 Task: Create a due date automation trigger when advanced on, 2 hours after a card is due add fields with custom field "Resume" set to a date less than 1 days ago.
Action: Mouse moved to (1196, 89)
Screenshot: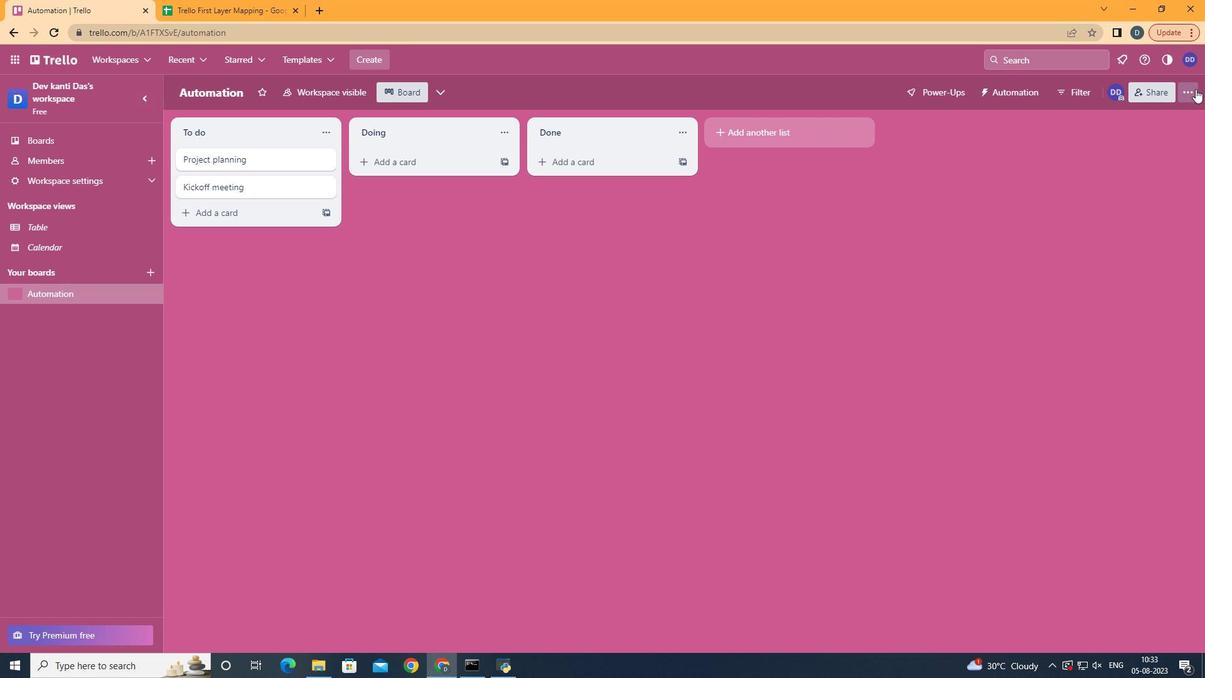 
Action: Mouse pressed left at (1196, 89)
Screenshot: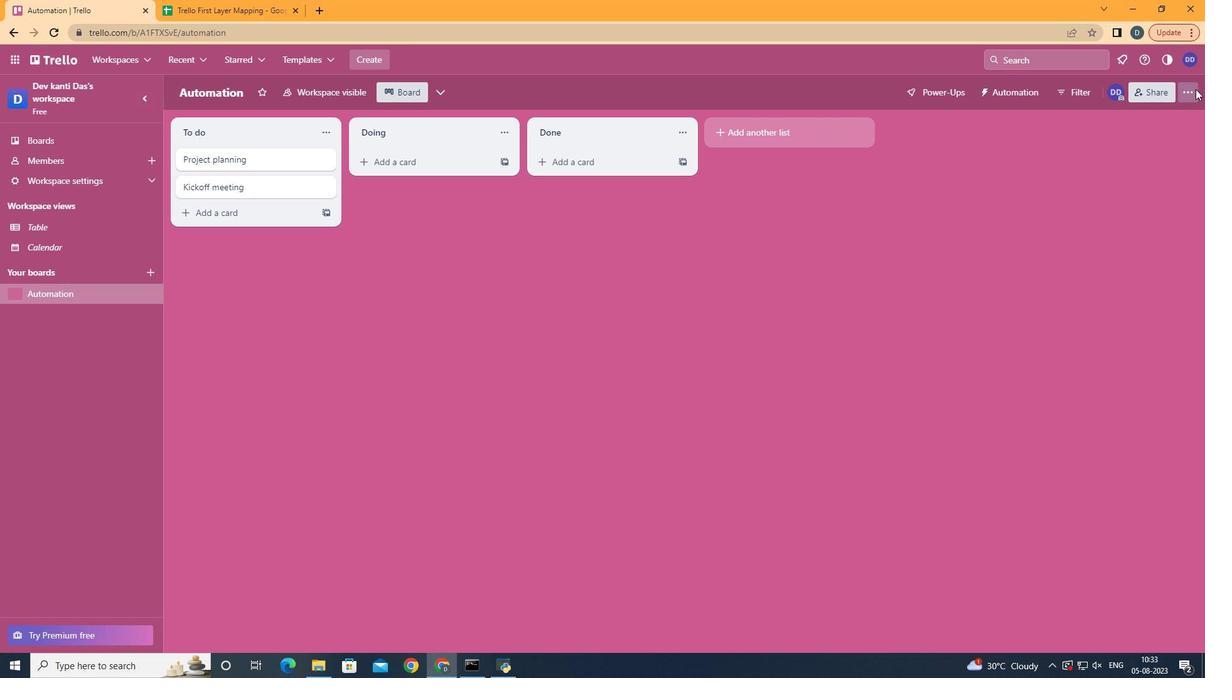 
Action: Mouse moved to (1091, 261)
Screenshot: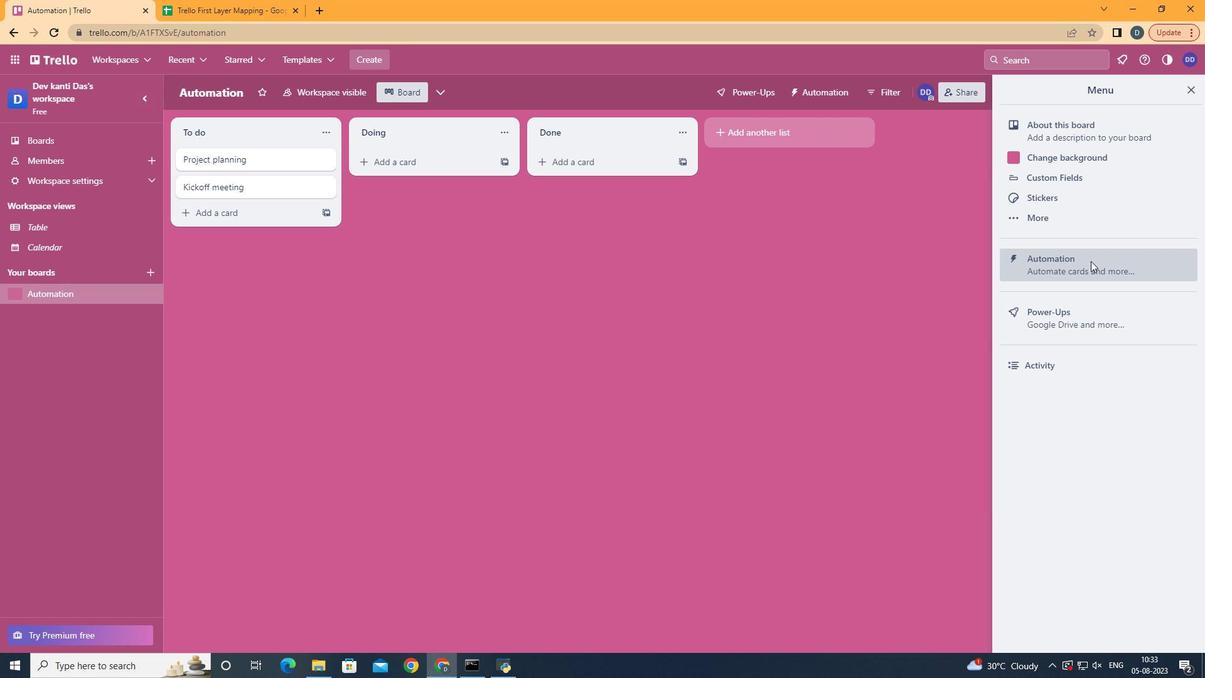 
Action: Mouse pressed left at (1091, 261)
Screenshot: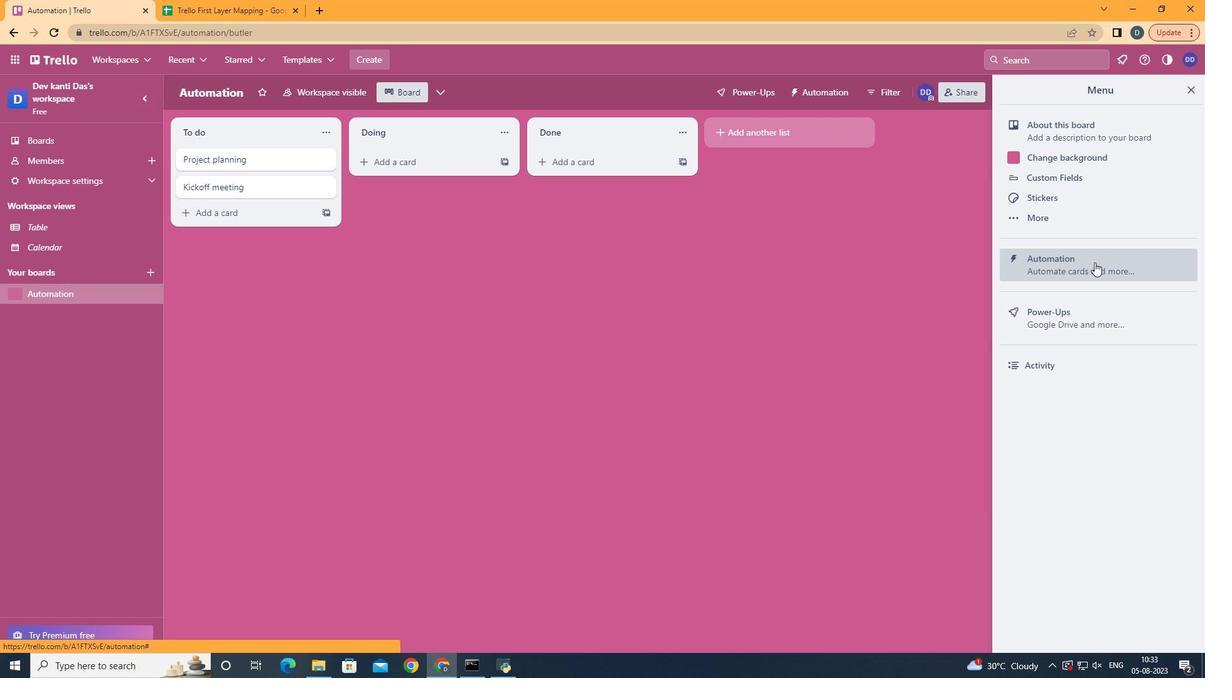 
Action: Mouse moved to (257, 248)
Screenshot: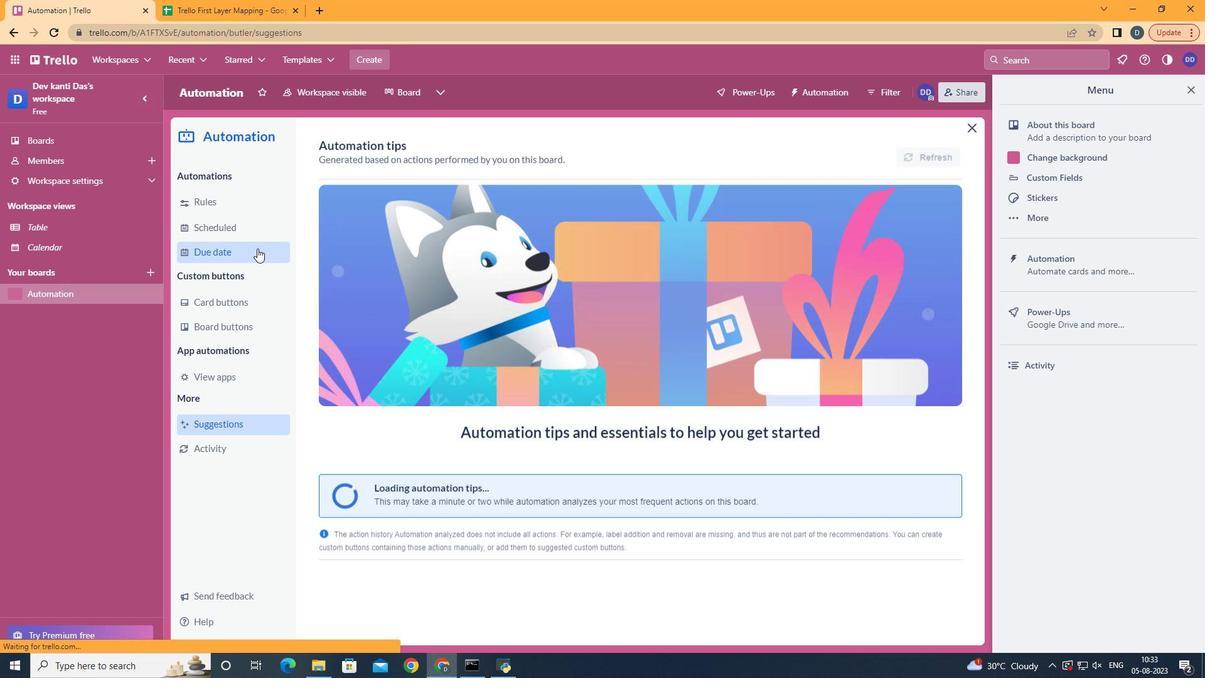 
Action: Mouse pressed left at (257, 248)
Screenshot: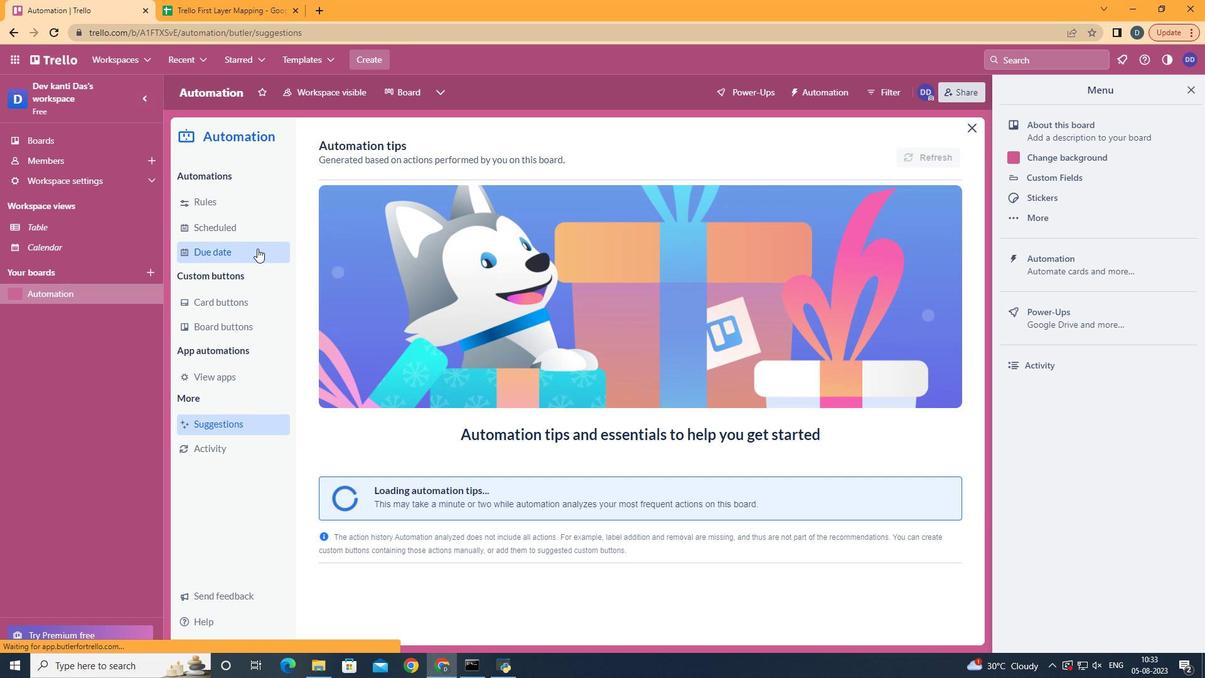 
Action: Mouse moved to (861, 158)
Screenshot: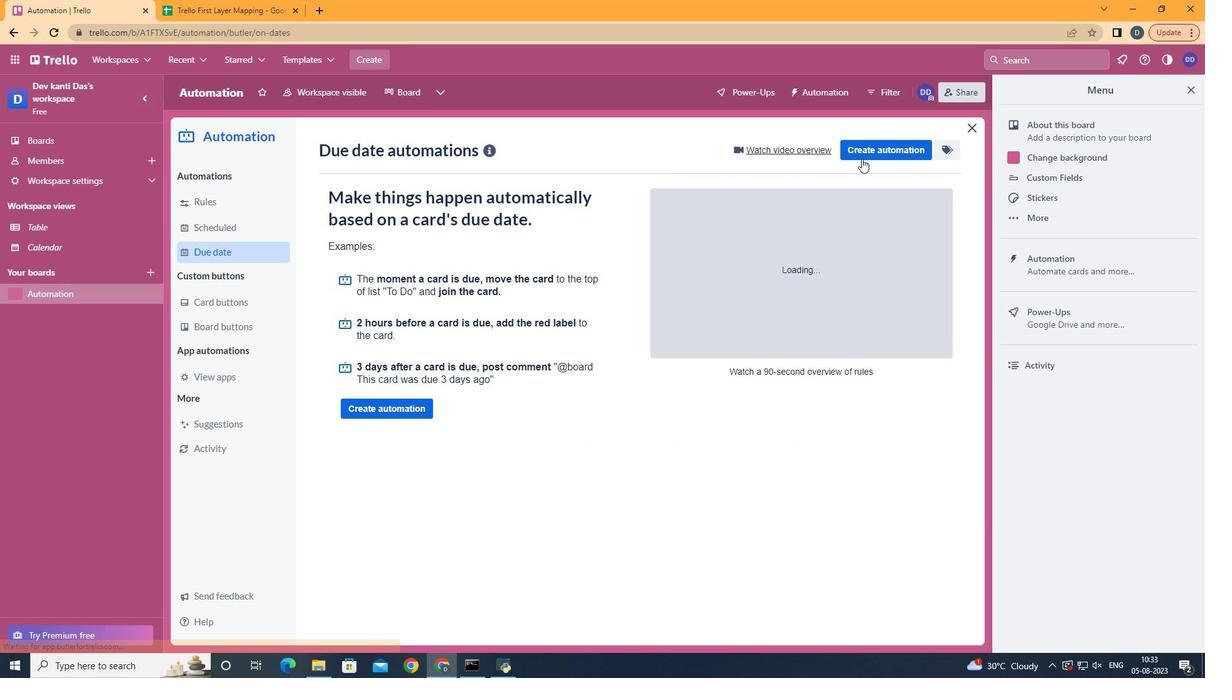 
Action: Mouse pressed left at (861, 158)
Screenshot: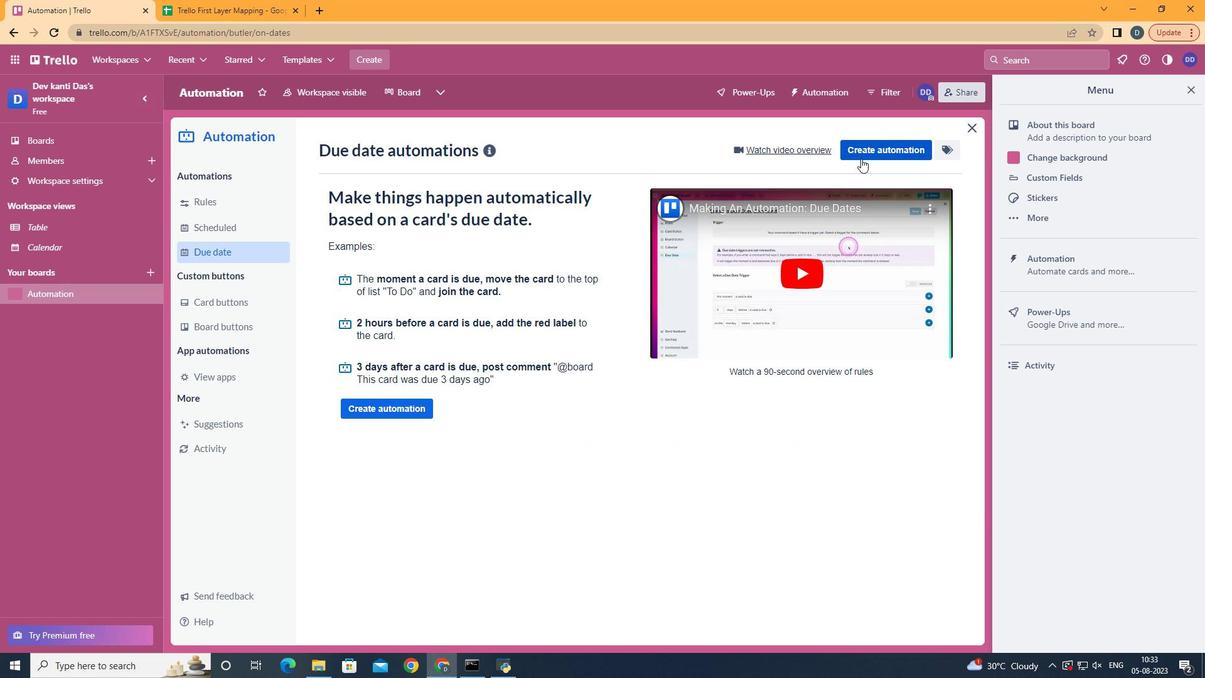 
Action: Mouse moved to (583, 281)
Screenshot: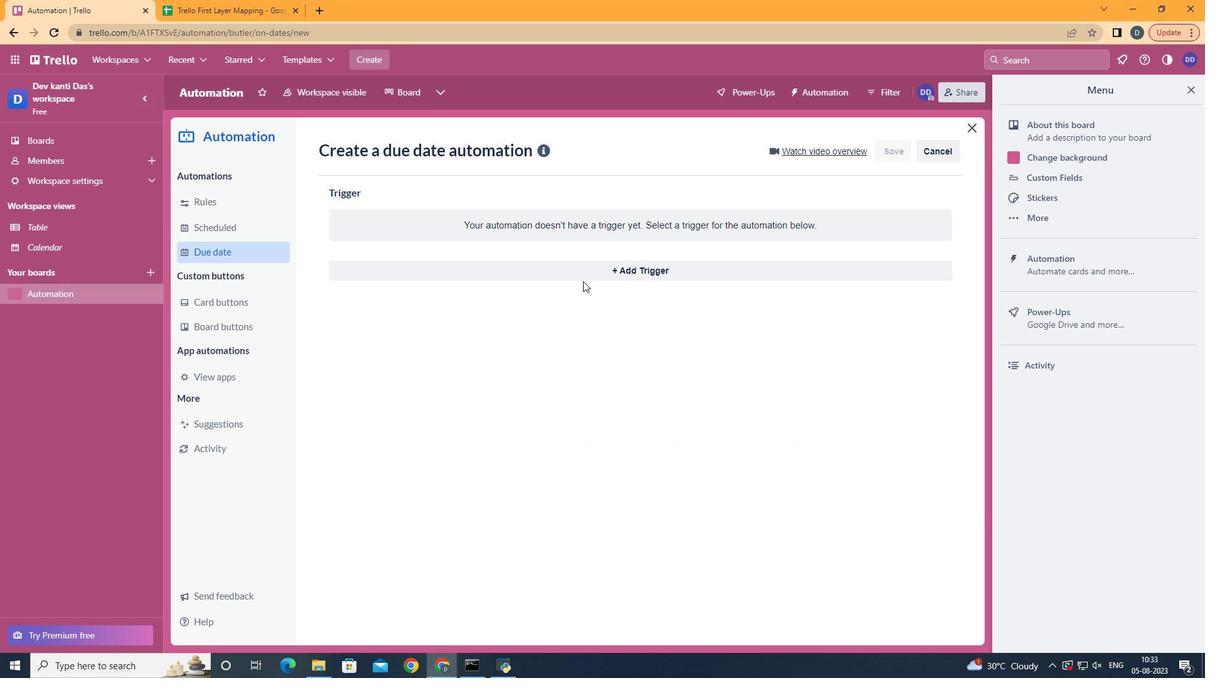 
Action: Mouse pressed left at (583, 281)
Screenshot: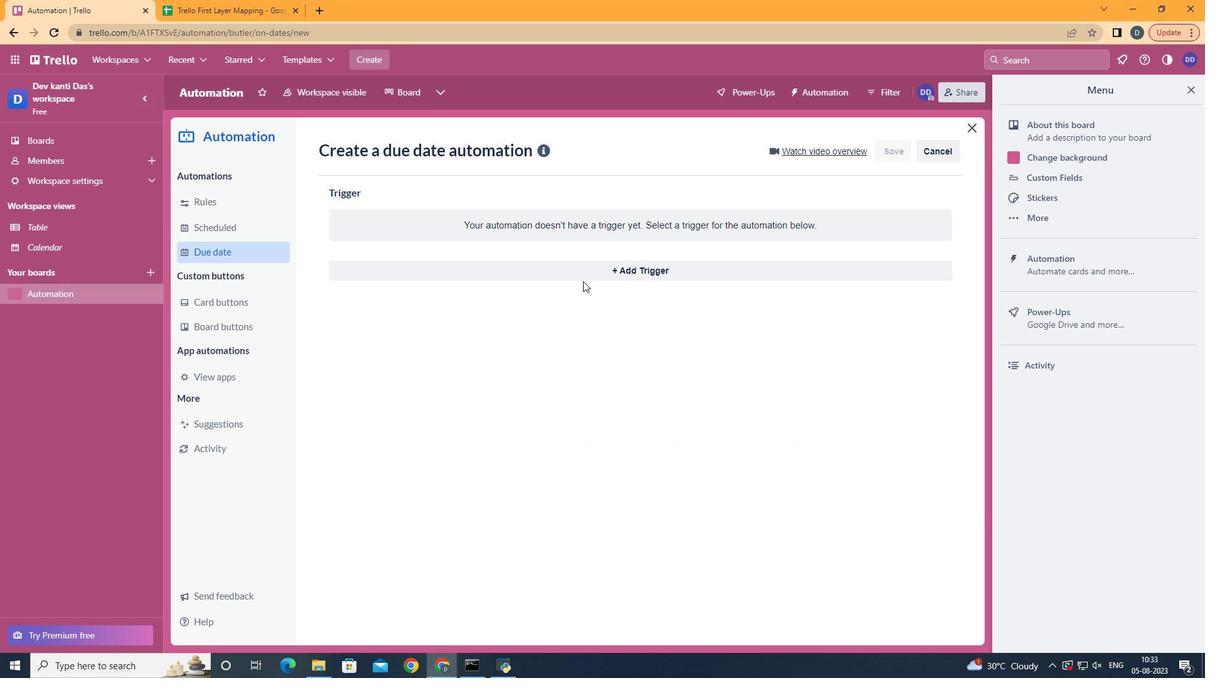 
Action: Mouse moved to (633, 268)
Screenshot: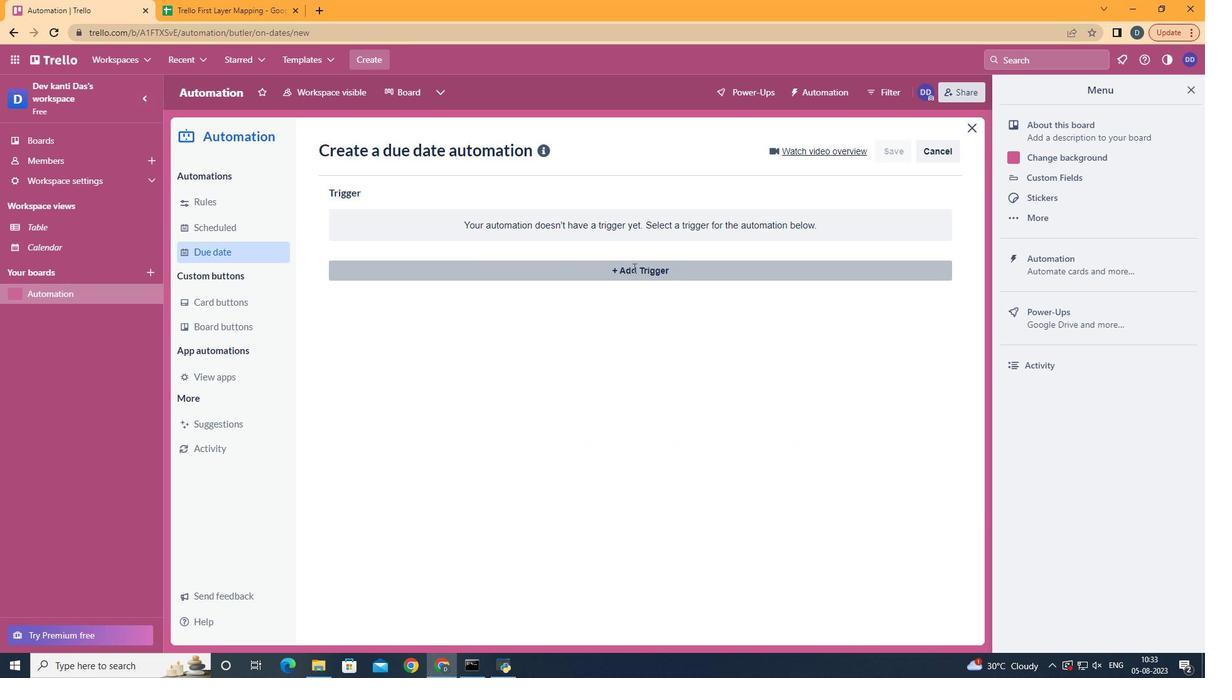 
Action: Mouse pressed left at (633, 268)
Screenshot: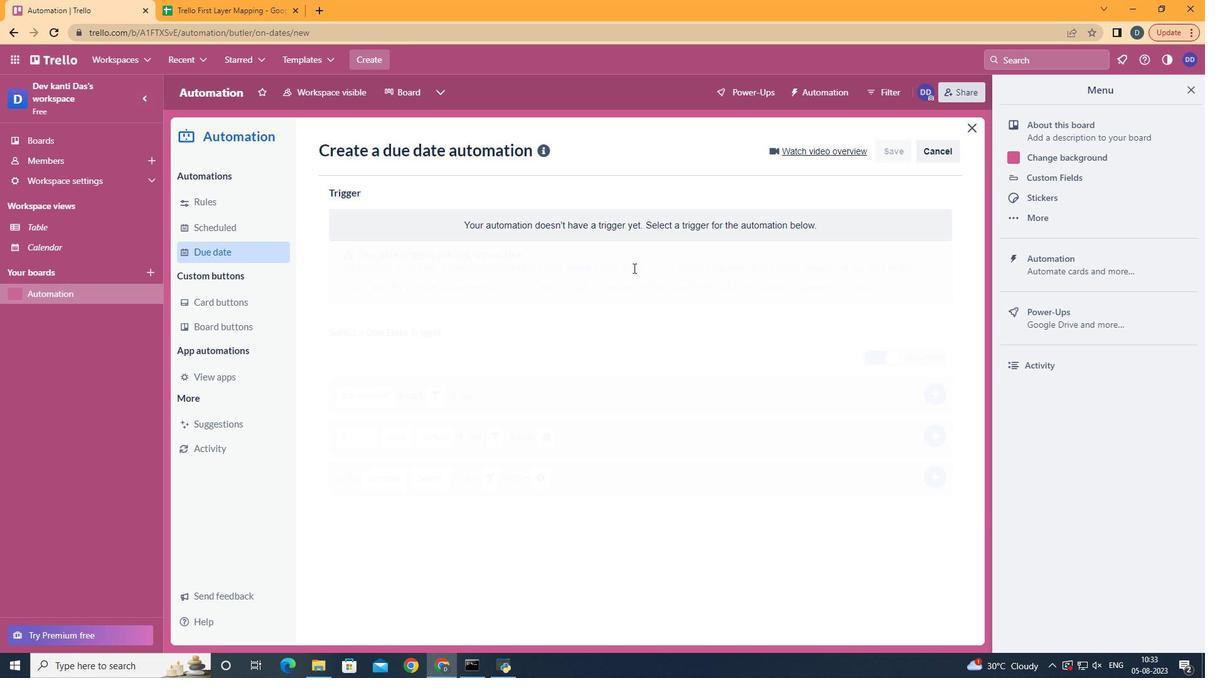 
Action: Mouse moved to (407, 542)
Screenshot: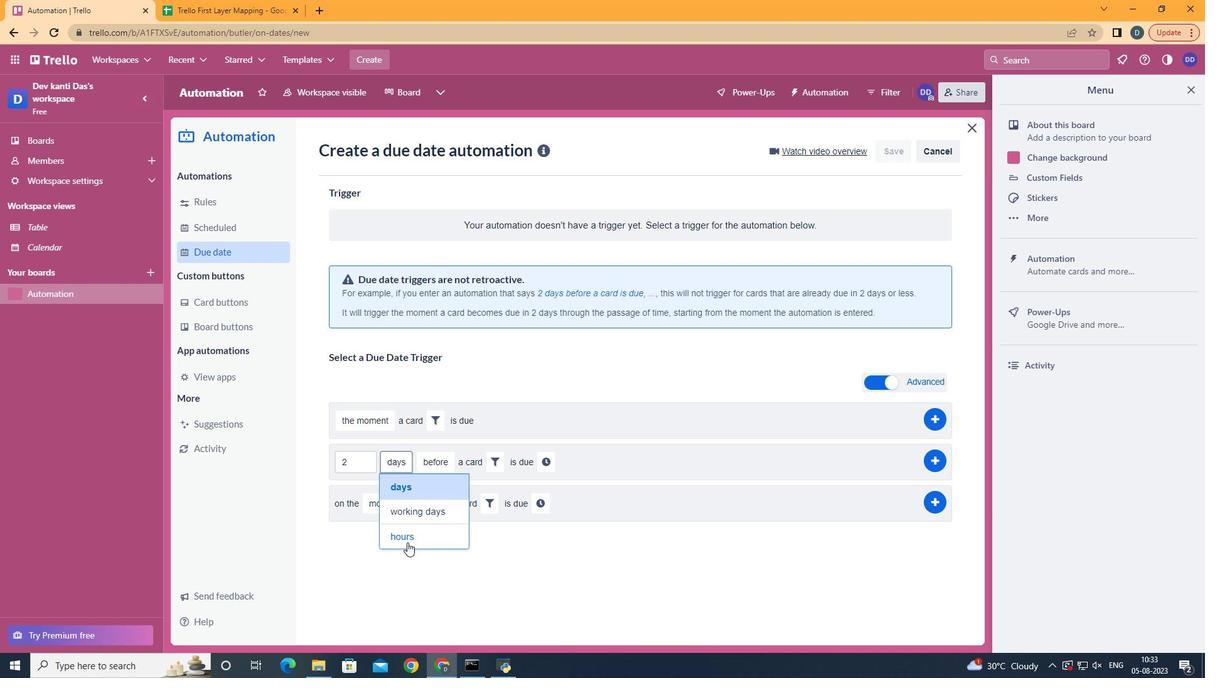 
Action: Mouse pressed left at (407, 542)
Screenshot: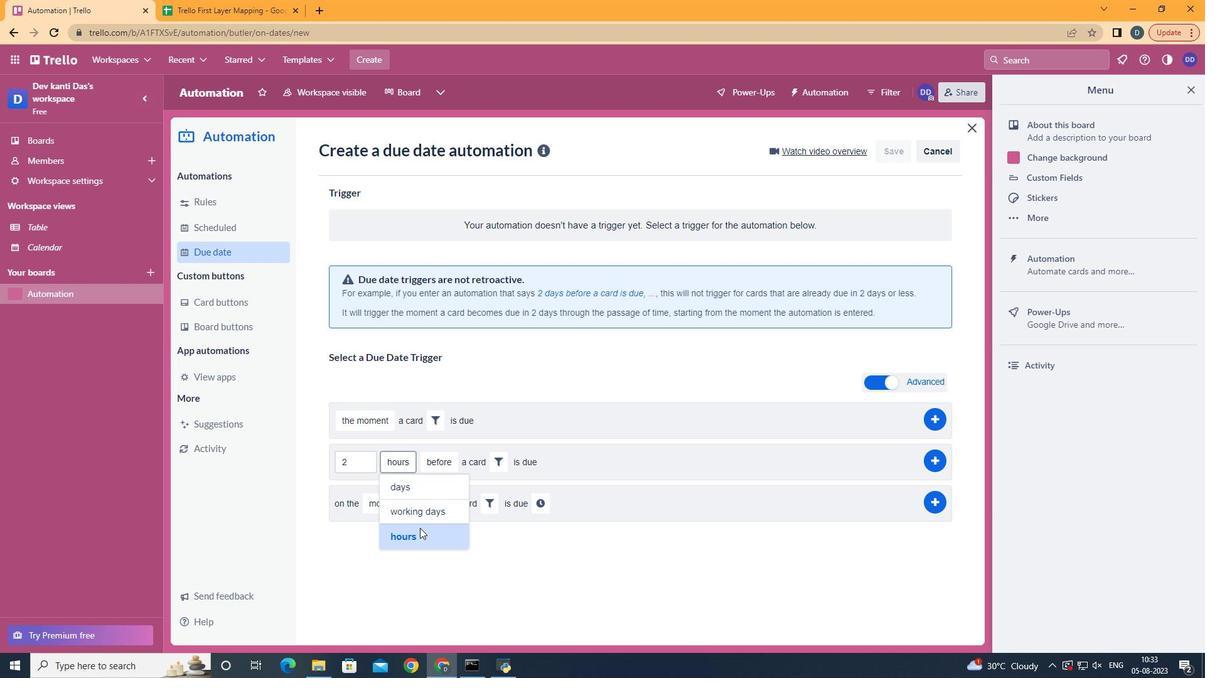 
Action: Mouse moved to (442, 512)
Screenshot: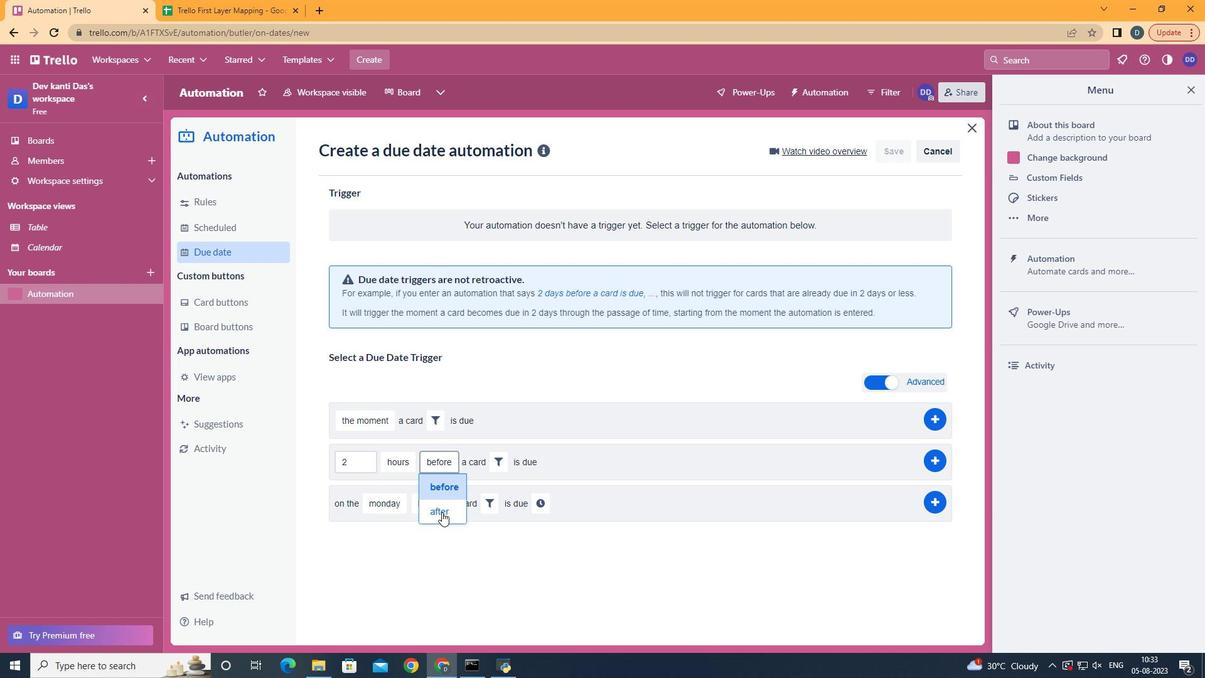 
Action: Mouse pressed left at (442, 512)
Screenshot: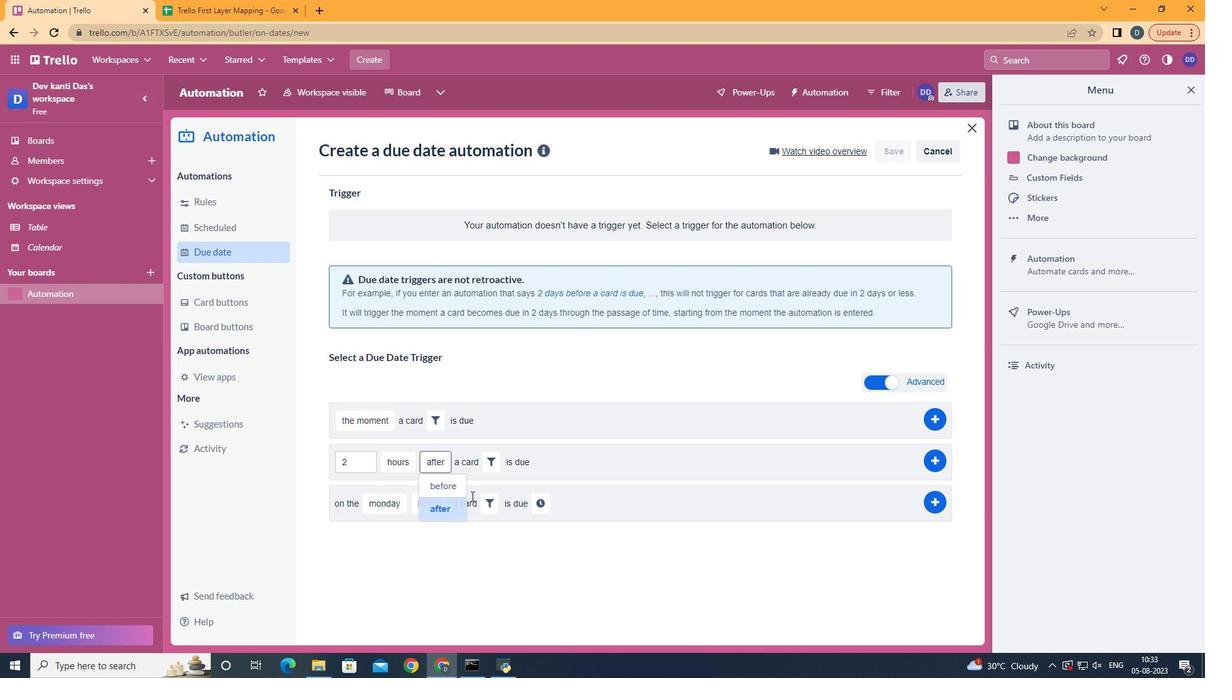 
Action: Mouse moved to (492, 464)
Screenshot: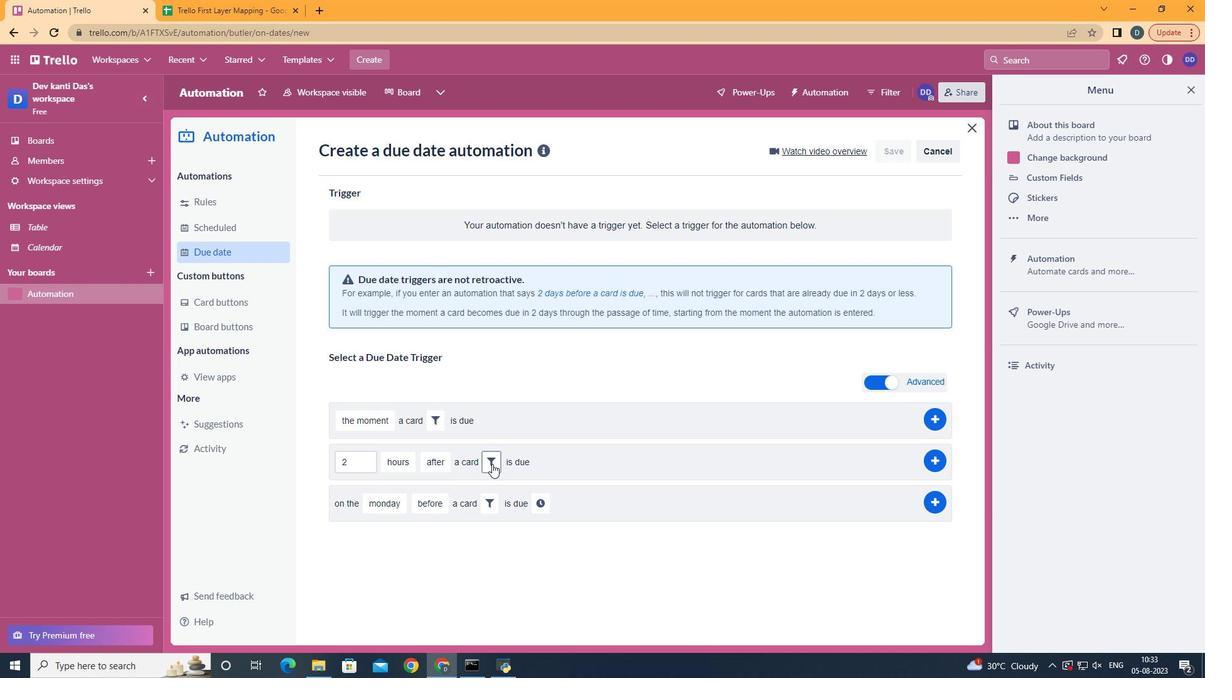 
Action: Mouse pressed left at (492, 464)
Screenshot: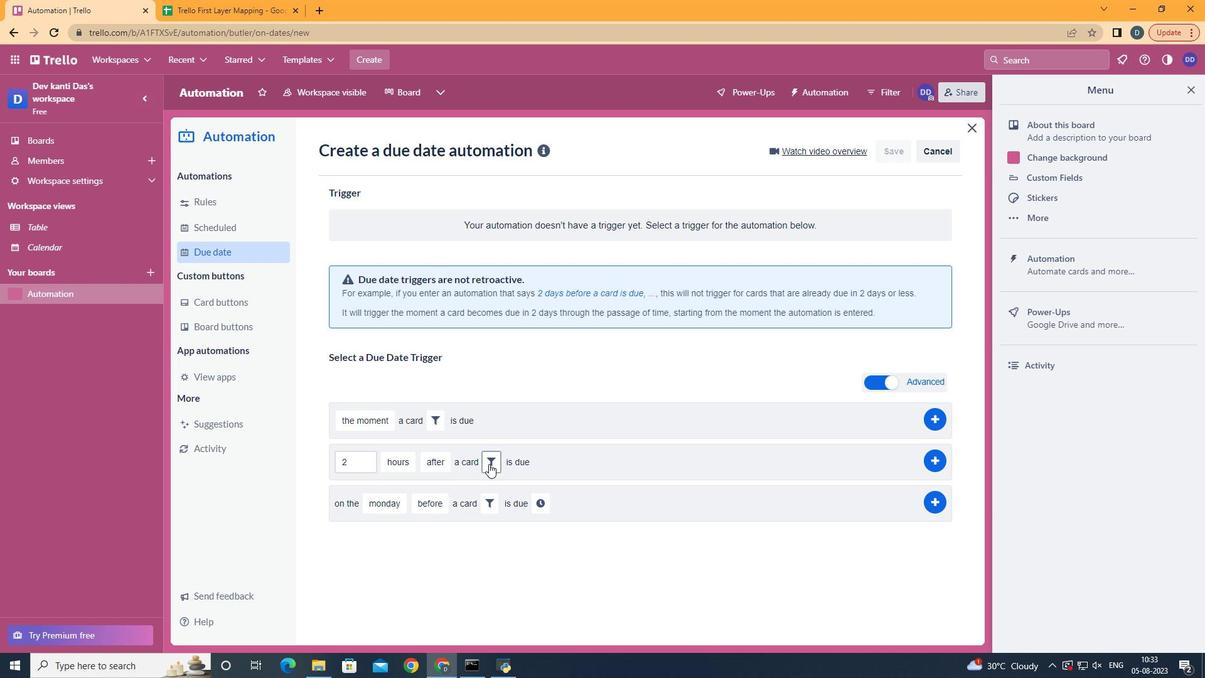 
Action: Mouse moved to (702, 503)
Screenshot: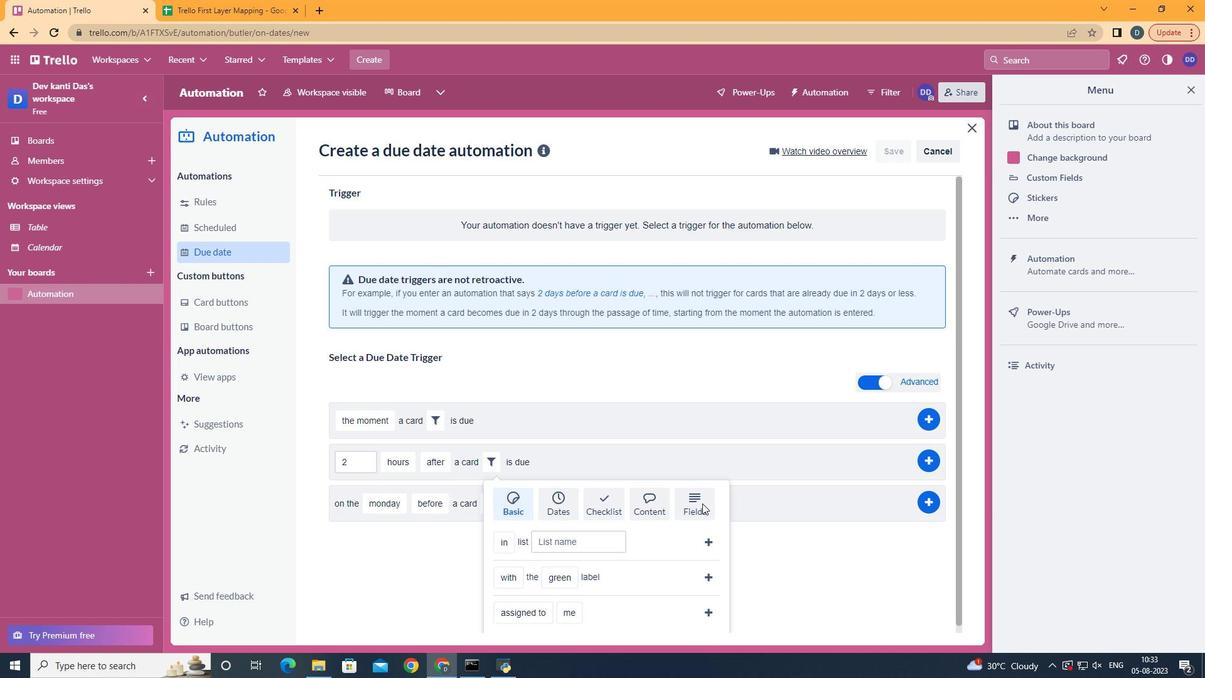 
Action: Mouse pressed left at (702, 503)
Screenshot: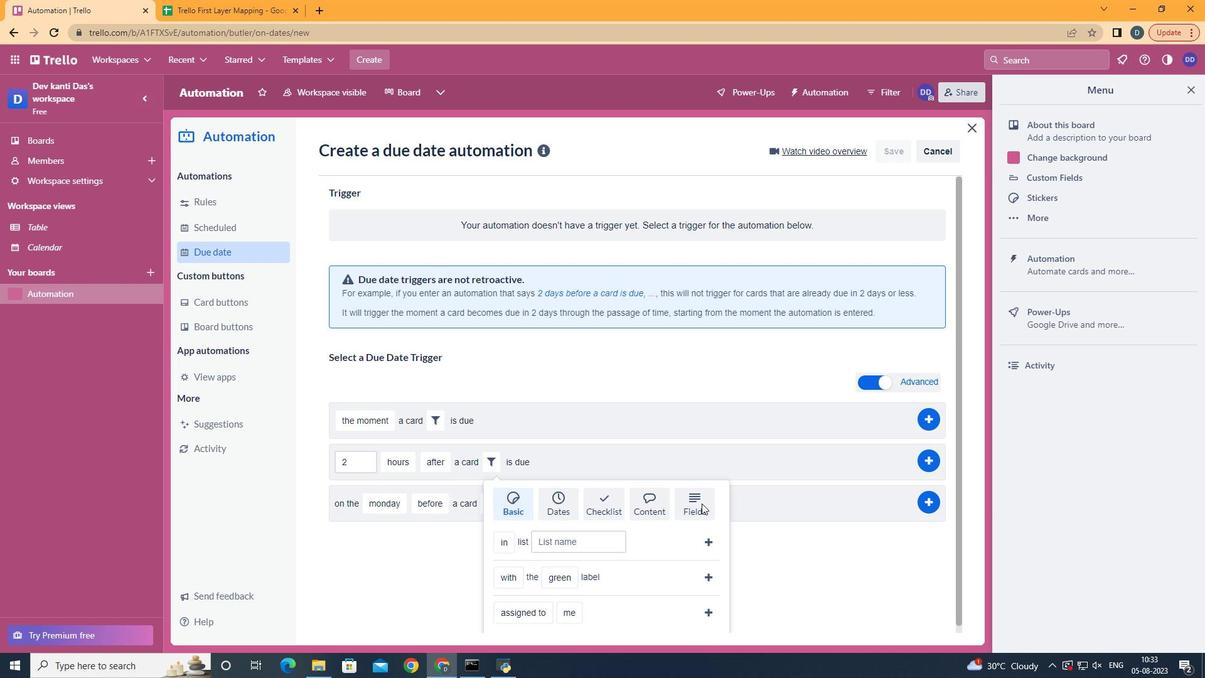 
Action: Mouse moved to (702, 503)
Screenshot: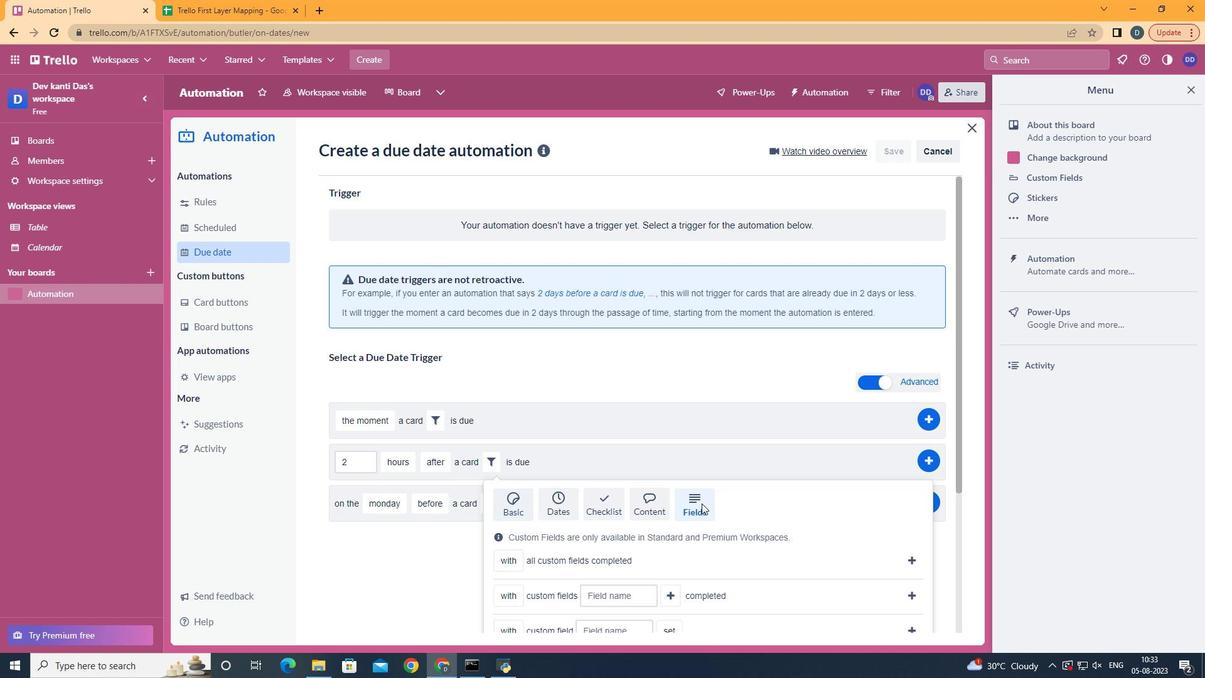 
Action: Mouse scrolled (702, 503) with delta (0, 0)
Screenshot: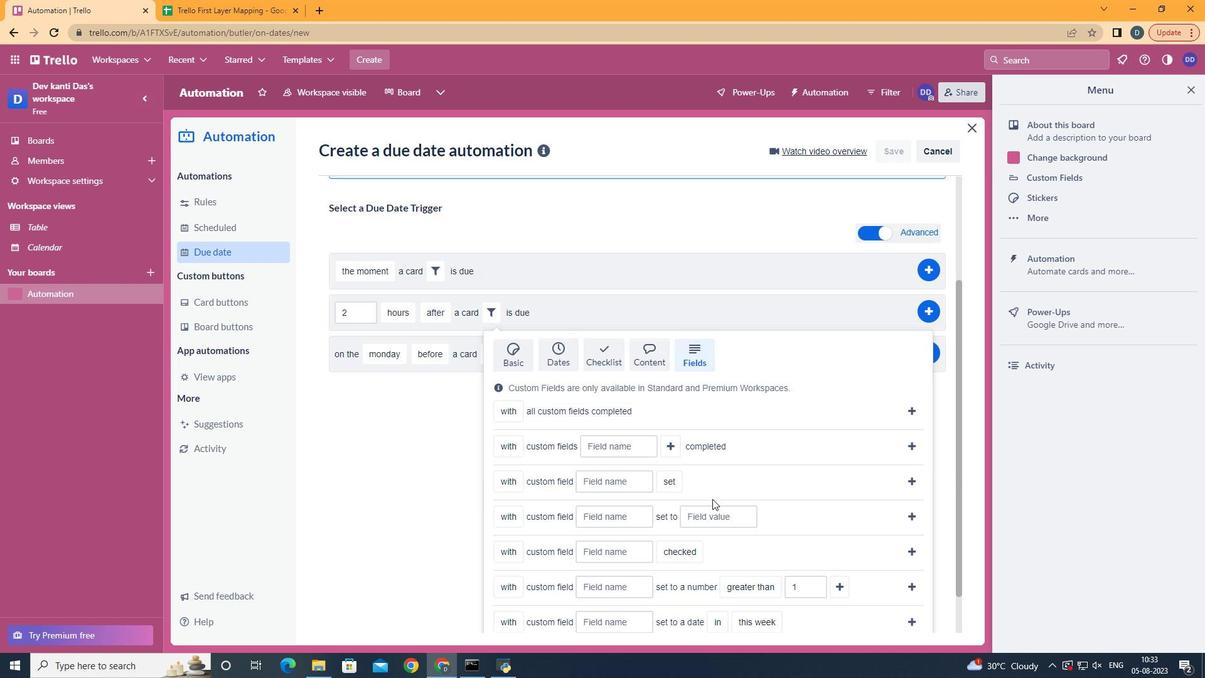 
Action: Mouse scrolled (702, 503) with delta (0, 0)
Screenshot: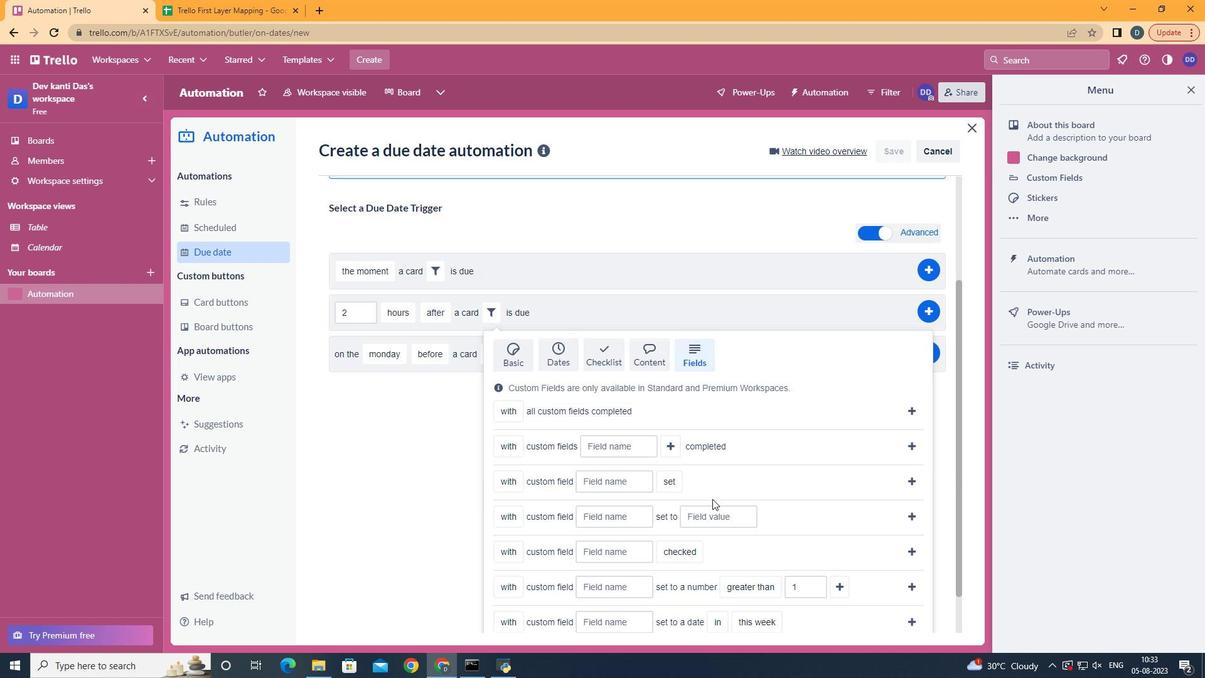 
Action: Mouse scrolled (702, 503) with delta (0, 0)
Screenshot: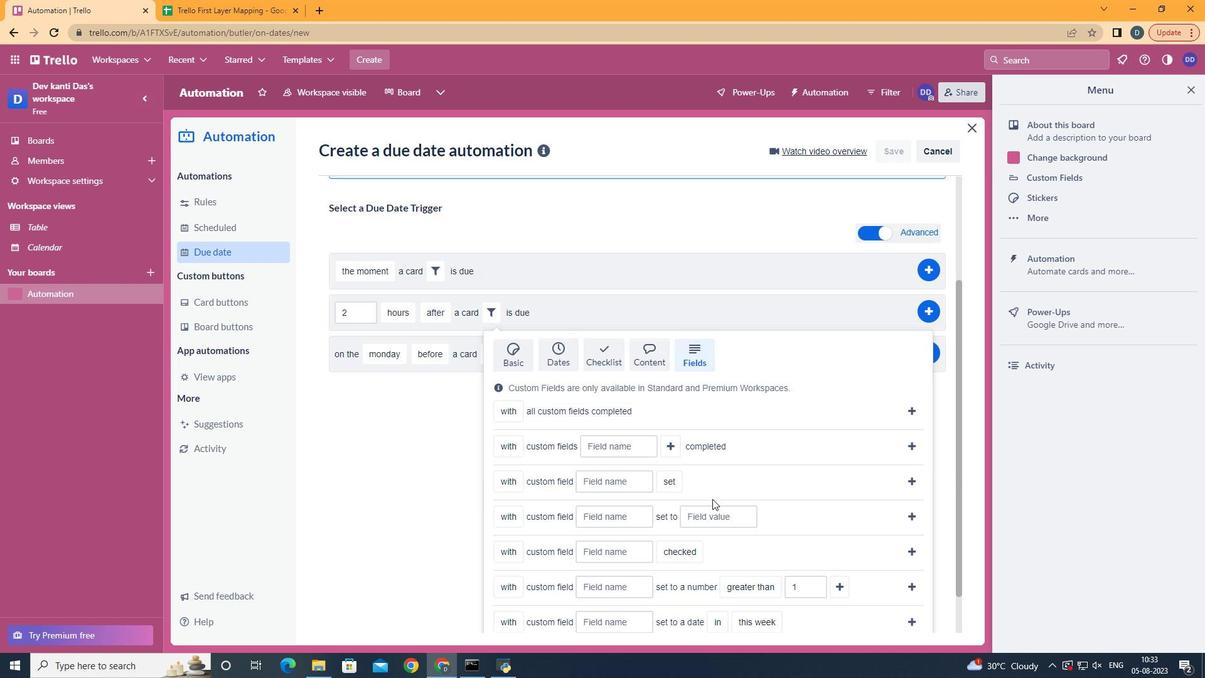
Action: Mouse scrolled (702, 503) with delta (0, 0)
Screenshot: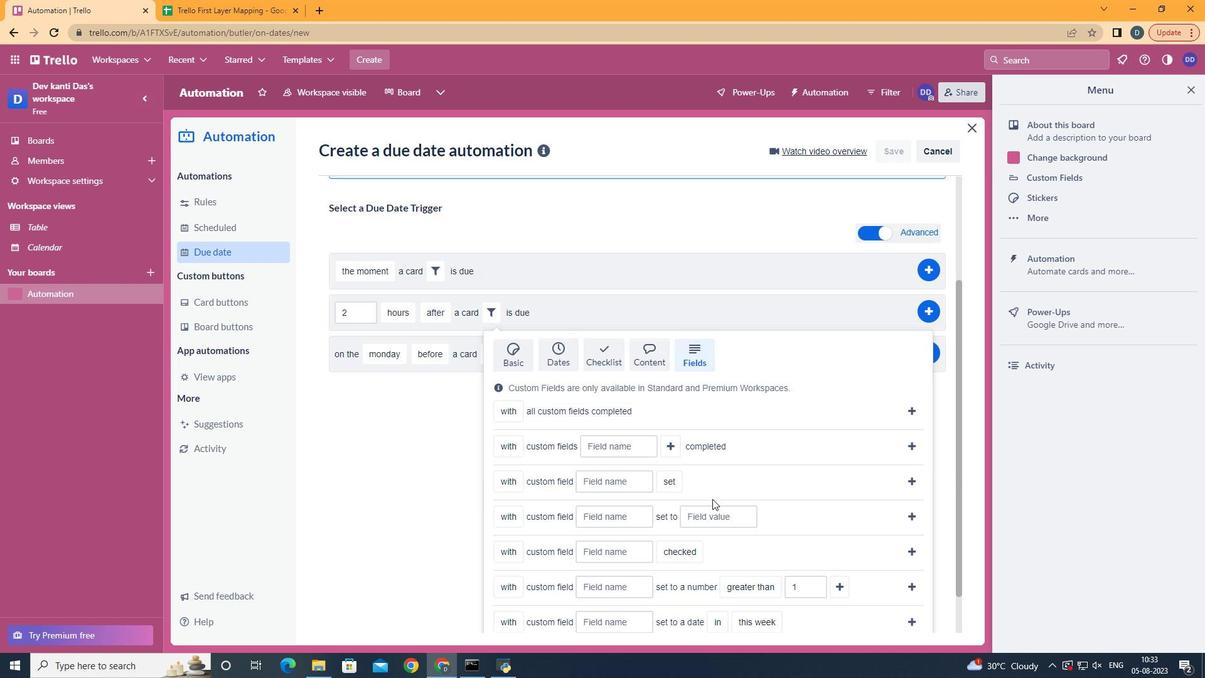 
Action: Mouse scrolled (702, 503) with delta (0, 0)
Screenshot: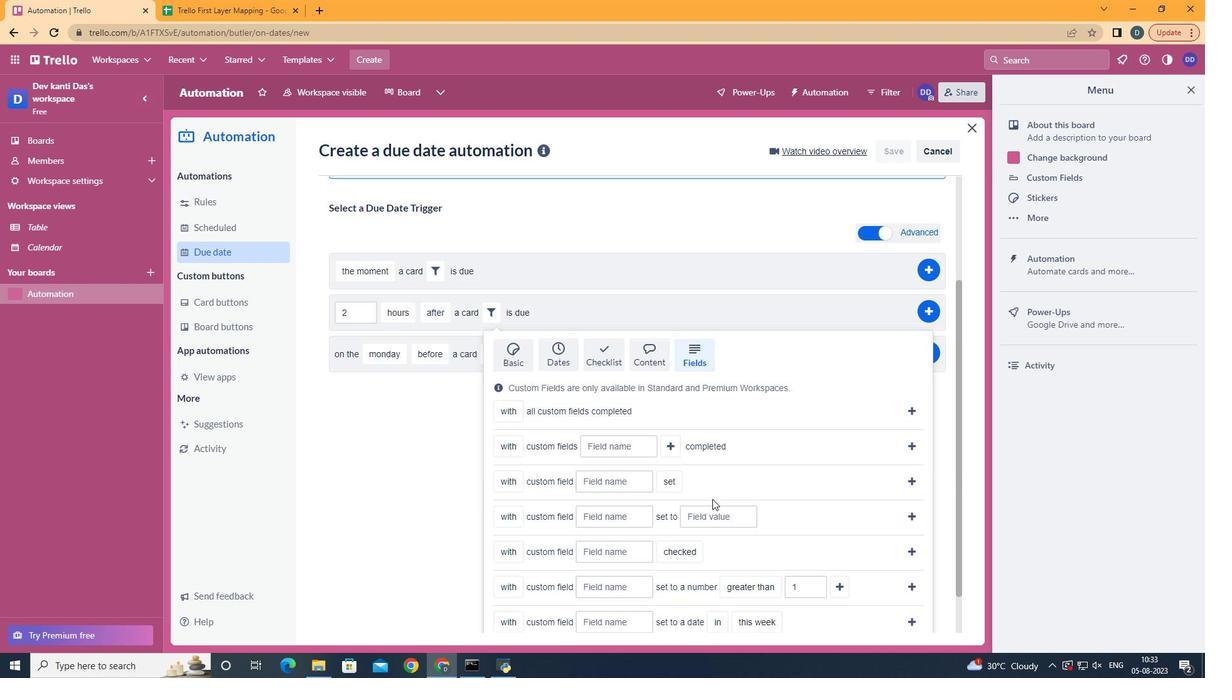 
Action: Mouse scrolled (702, 503) with delta (0, 0)
Screenshot: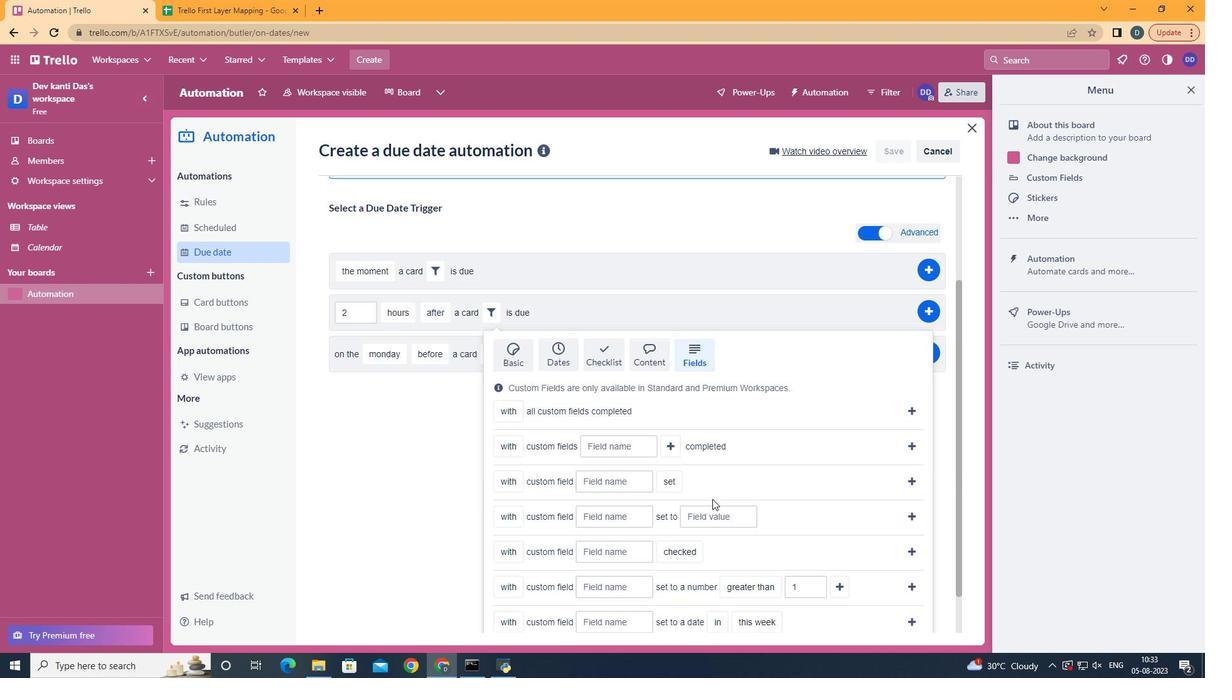 
Action: Mouse scrolled (702, 503) with delta (0, 0)
Screenshot: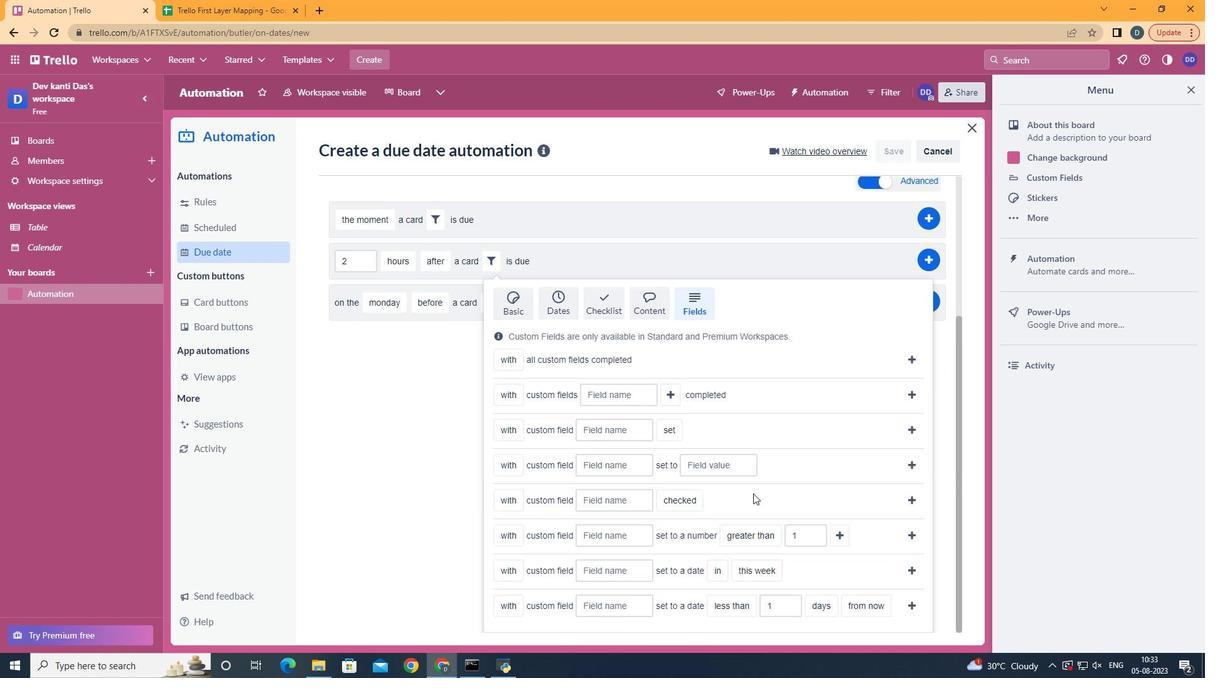 
Action: Mouse moved to (527, 555)
Screenshot: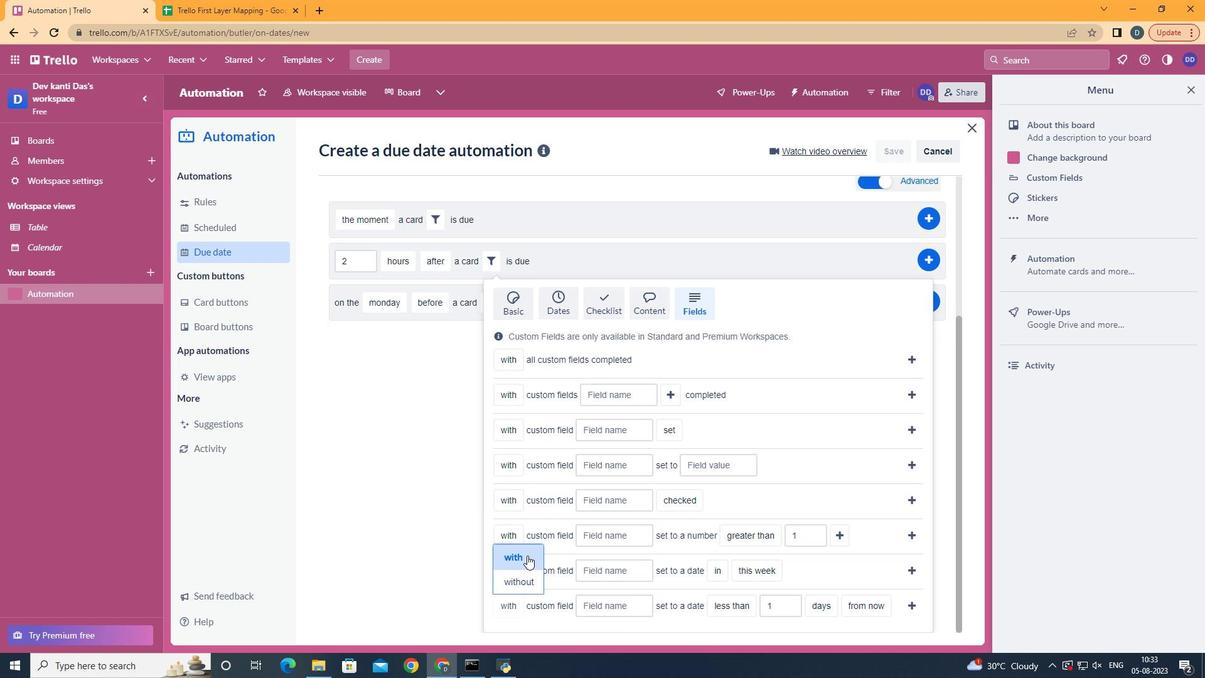 
Action: Mouse pressed left at (527, 555)
Screenshot: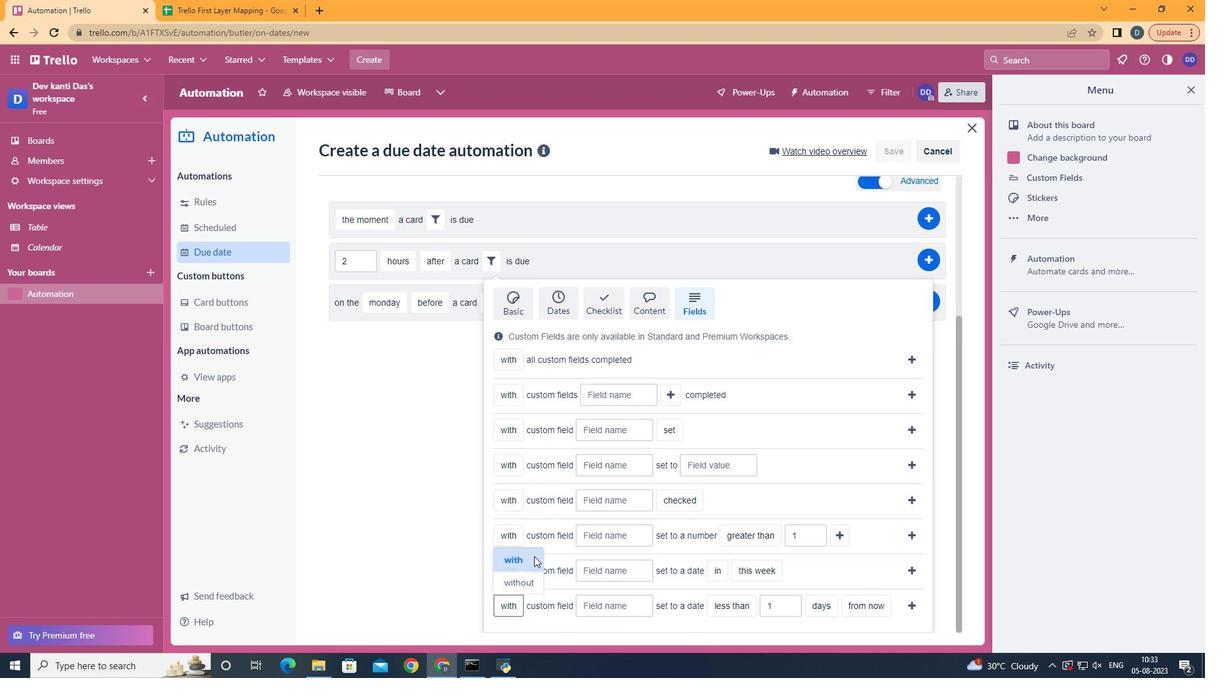 
Action: Mouse moved to (613, 609)
Screenshot: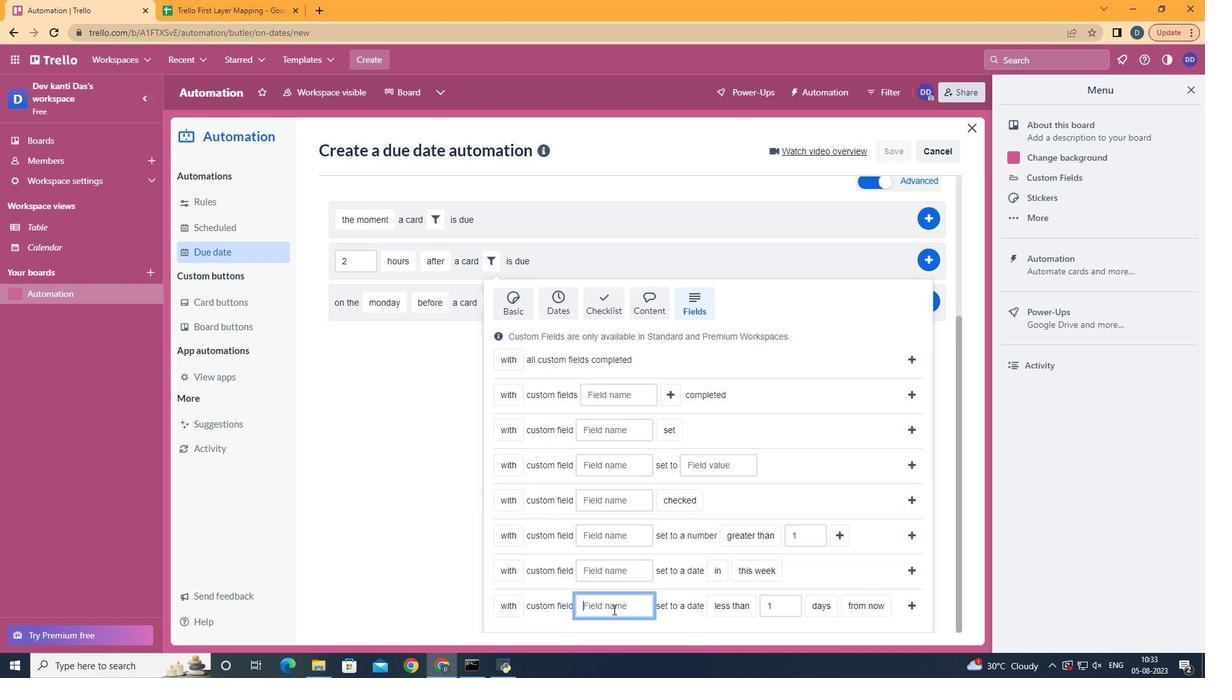 
Action: Mouse pressed left at (613, 609)
Screenshot: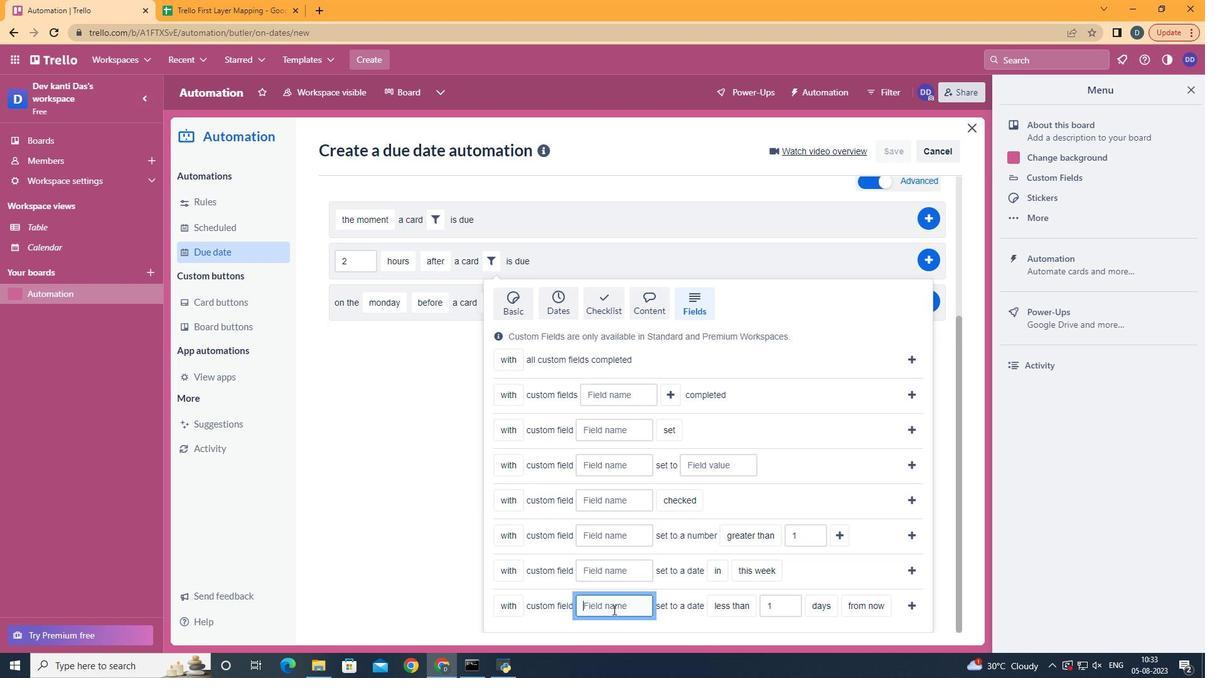 
Action: Mouse moved to (612, 609)
Screenshot: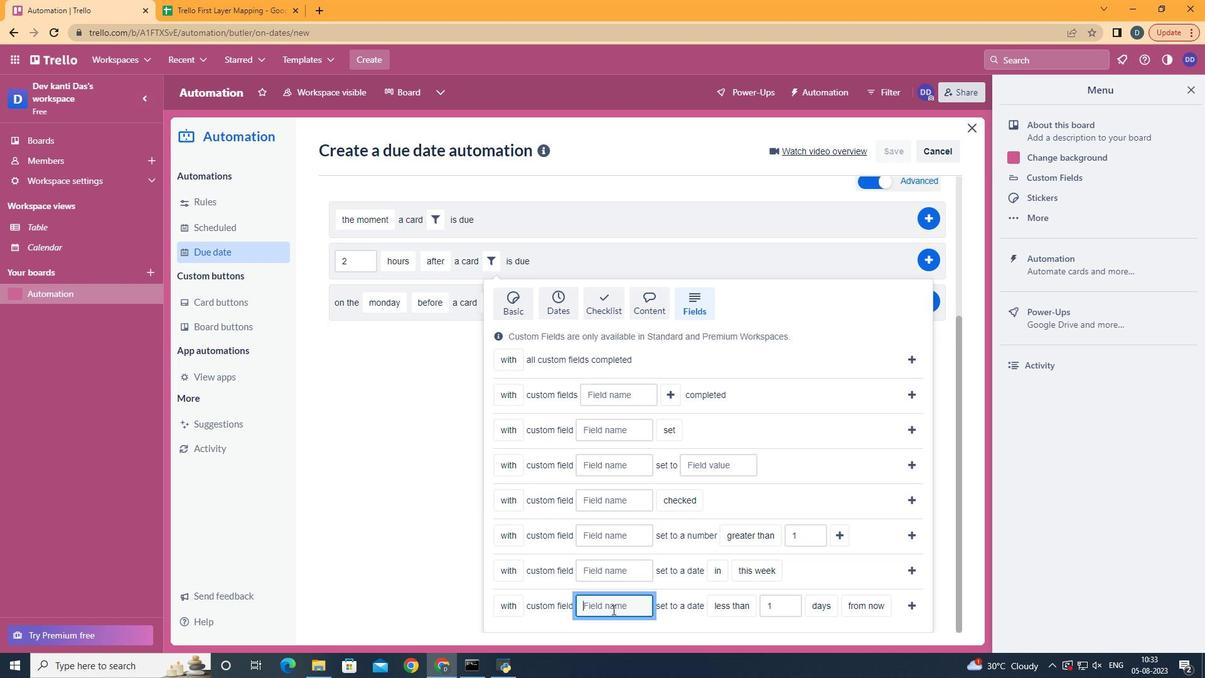 
Action: Key pressed <Key.shift>Resume
Screenshot: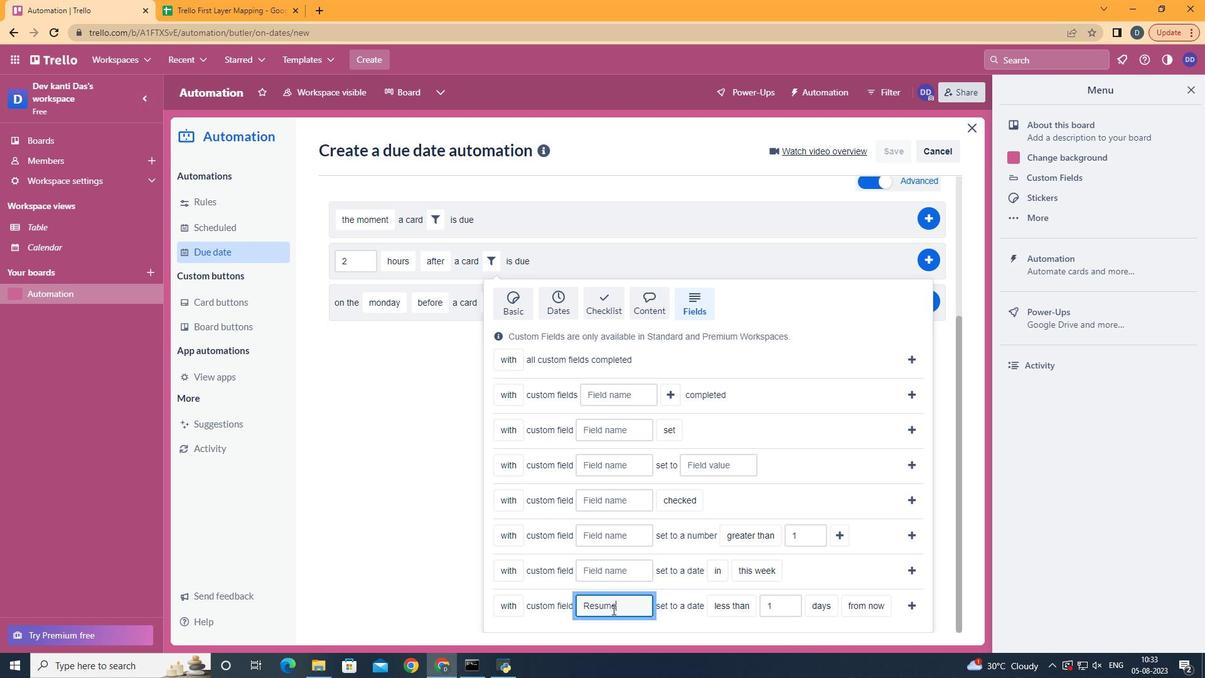 
Action: Mouse moved to (749, 511)
Screenshot: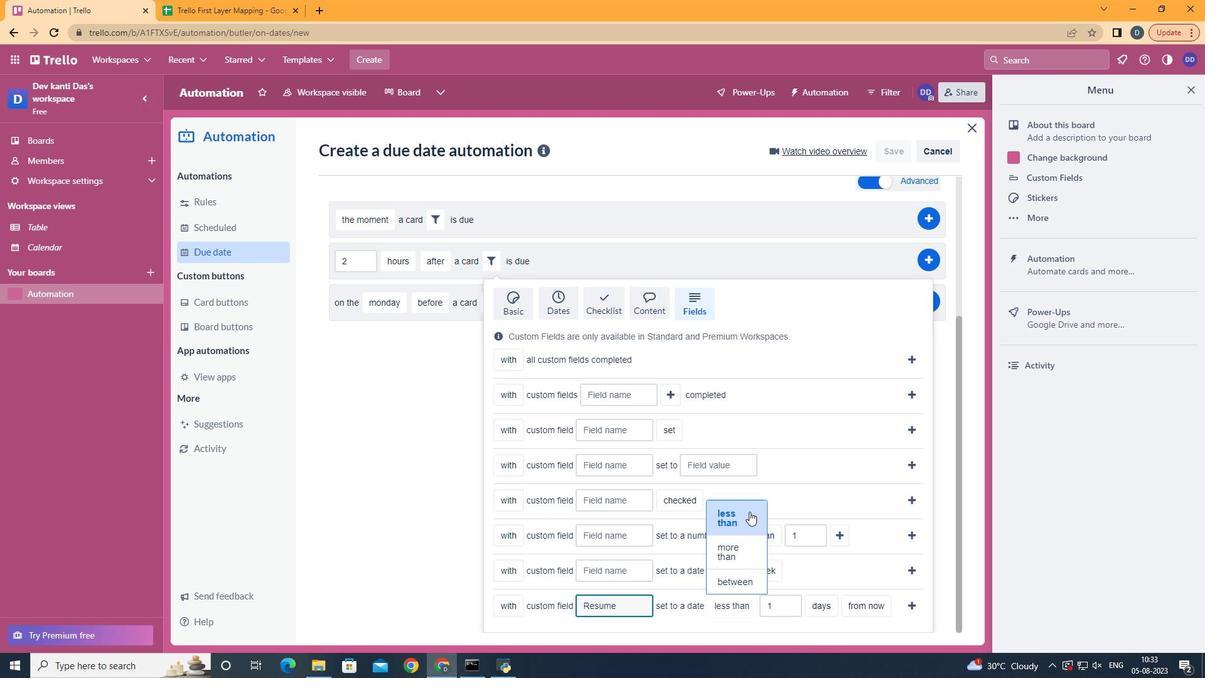 
Action: Mouse pressed left at (749, 511)
Screenshot: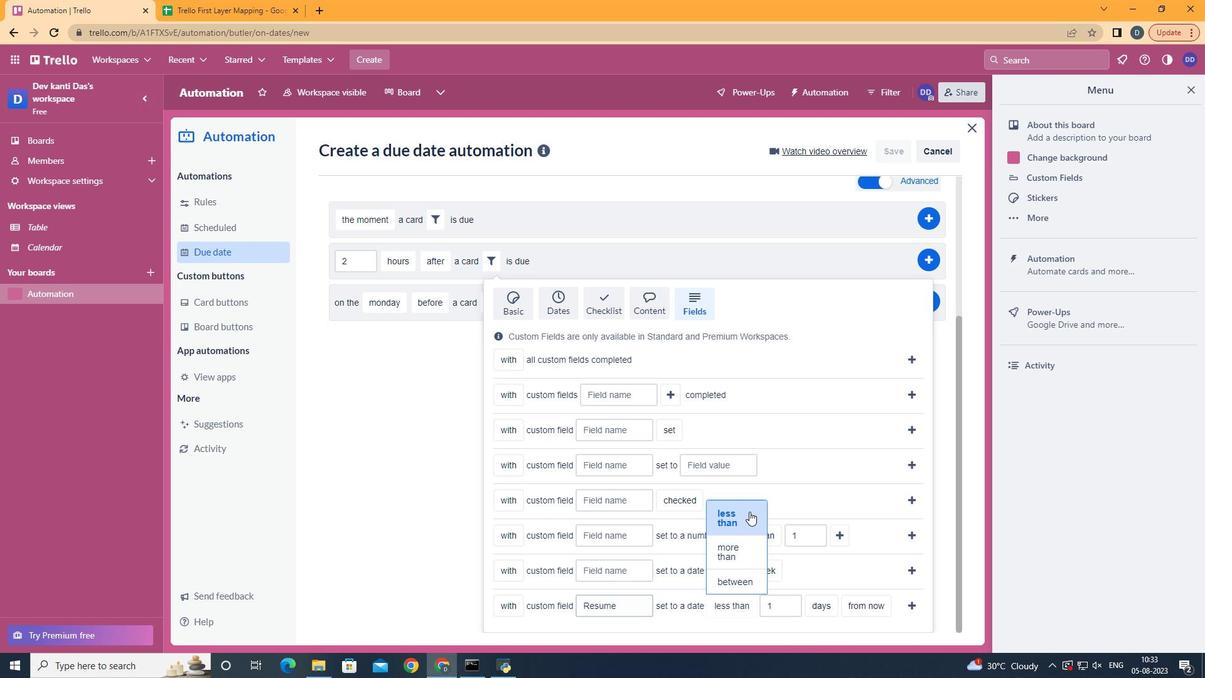 
Action: Mouse moved to (834, 552)
Screenshot: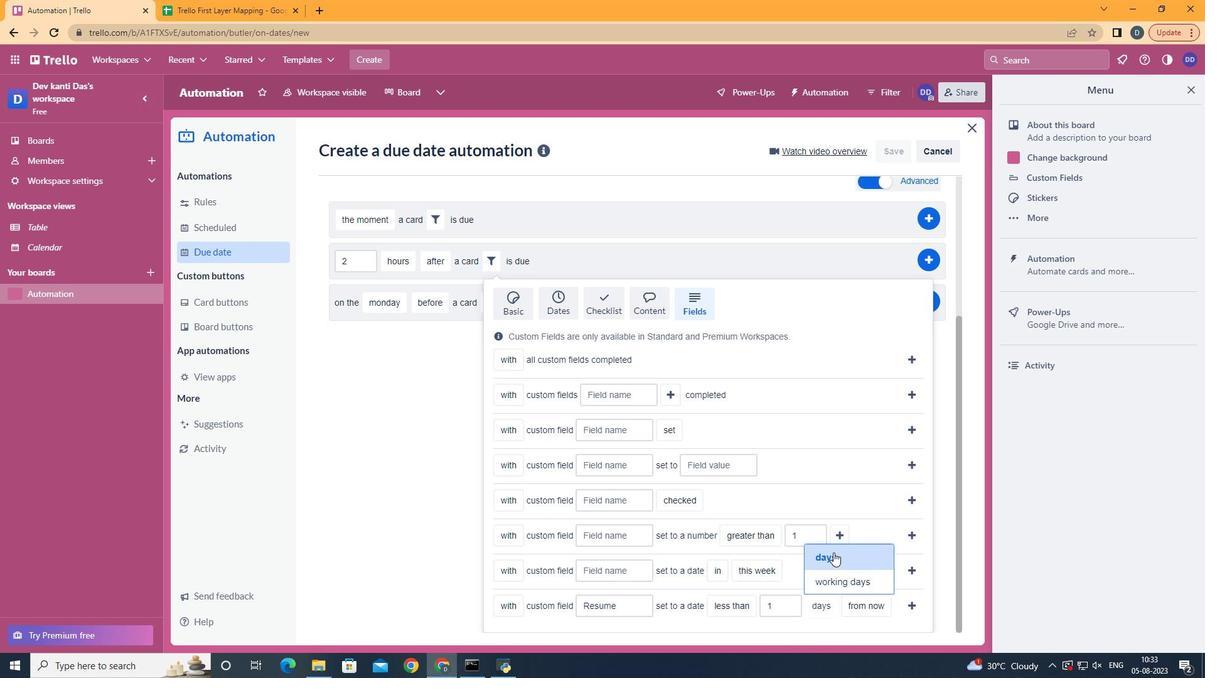 
Action: Mouse pressed left at (834, 552)
Screenshot: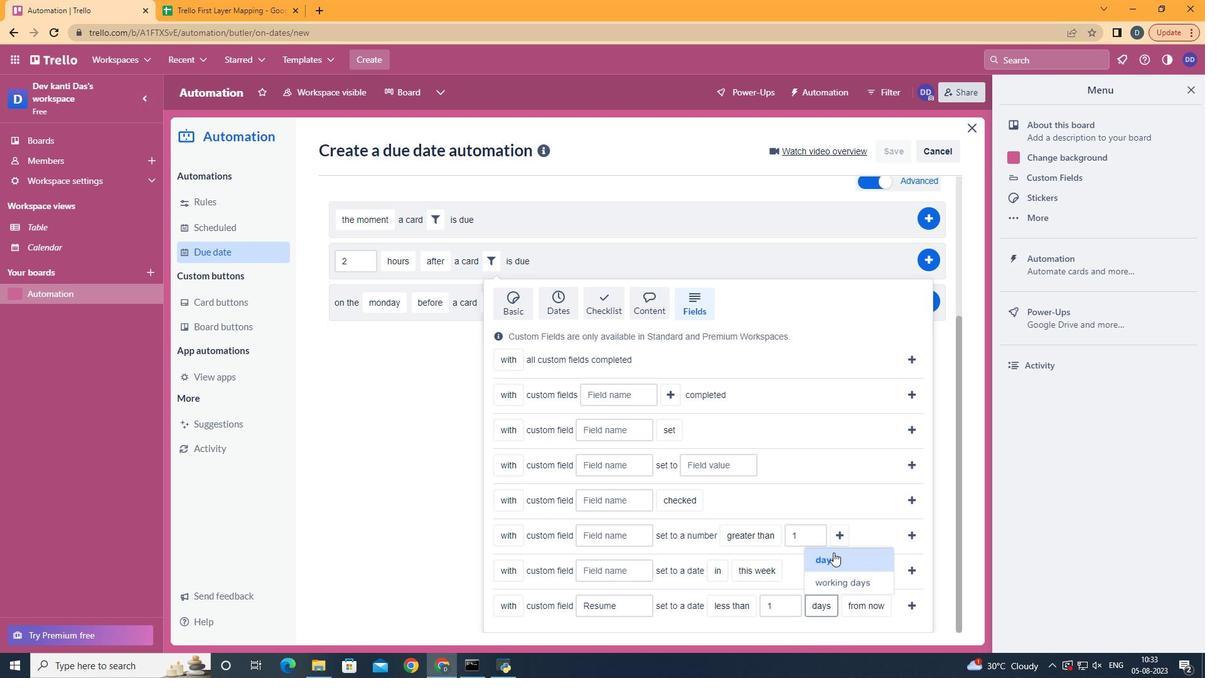
Action: Mouse moved to (878, 580)
Screenshot: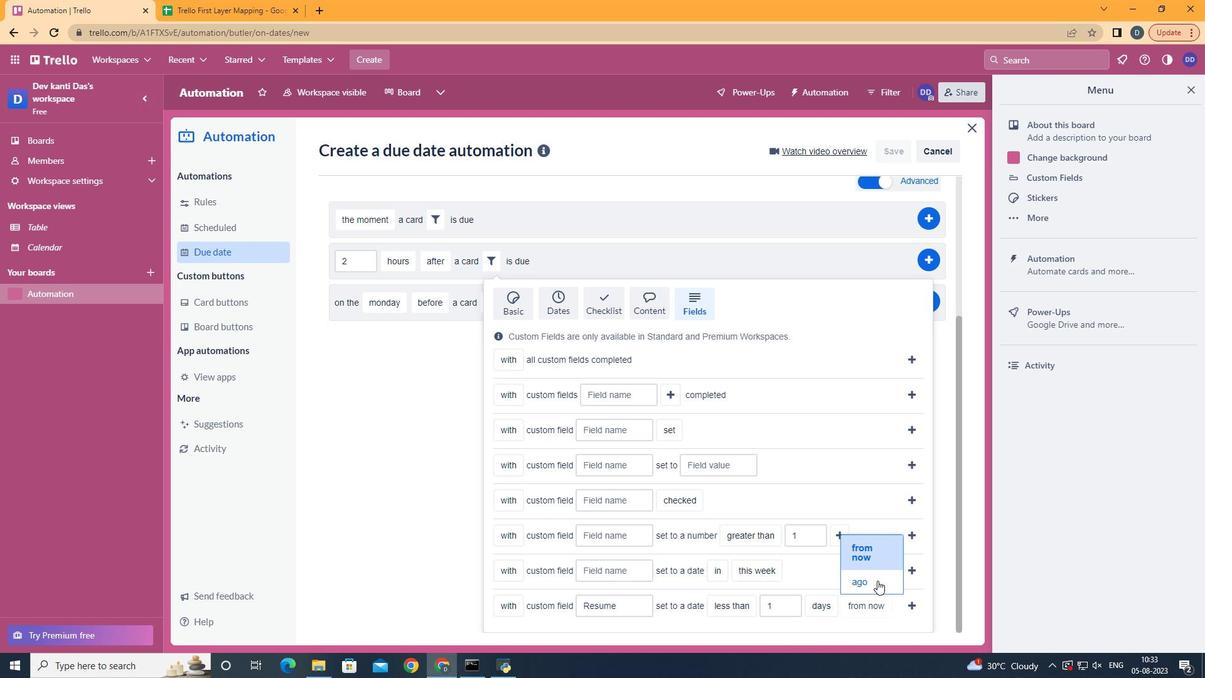 
Action: Mouse pressed left at (878, 580)
Screenshot: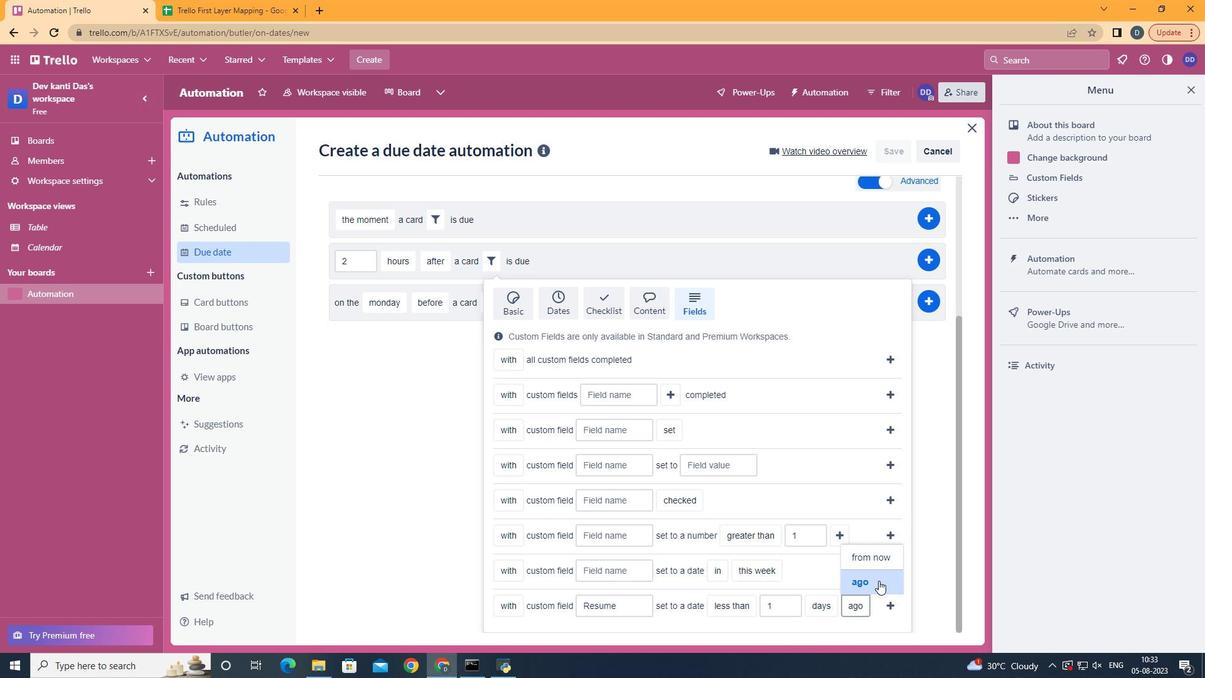 
Action: Mouse moved to (894, 603)
Screenshot: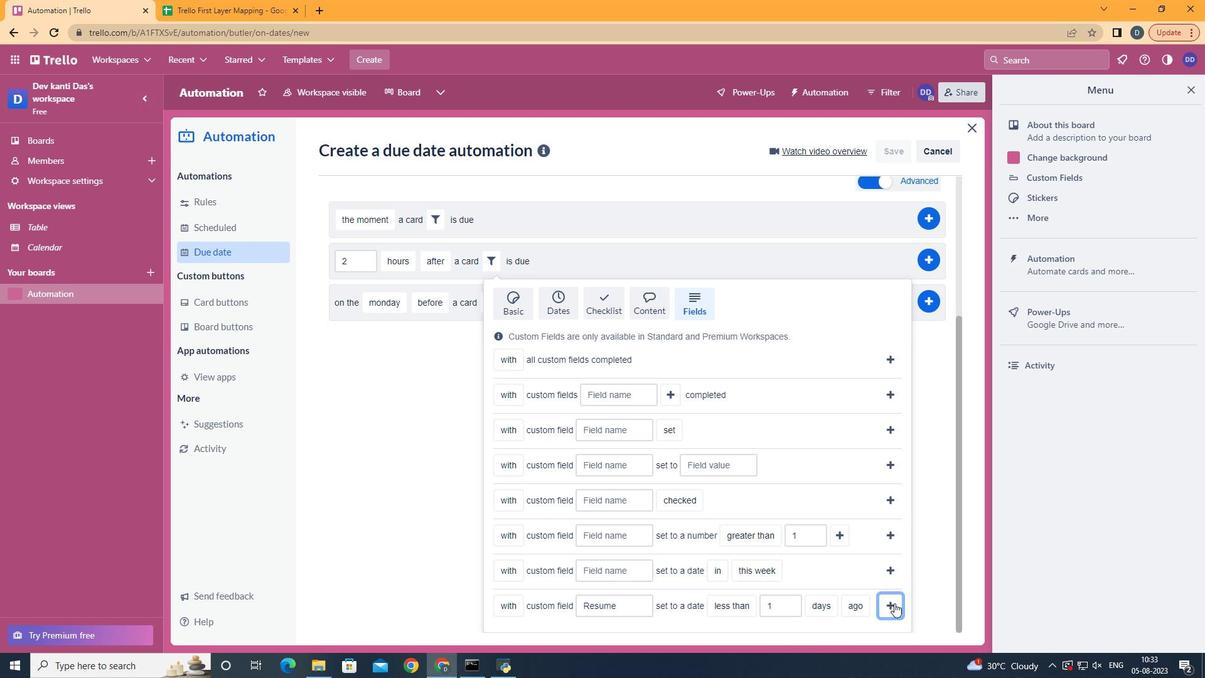 
Action: Mouse pressed left at (894, 603)
Screenshot: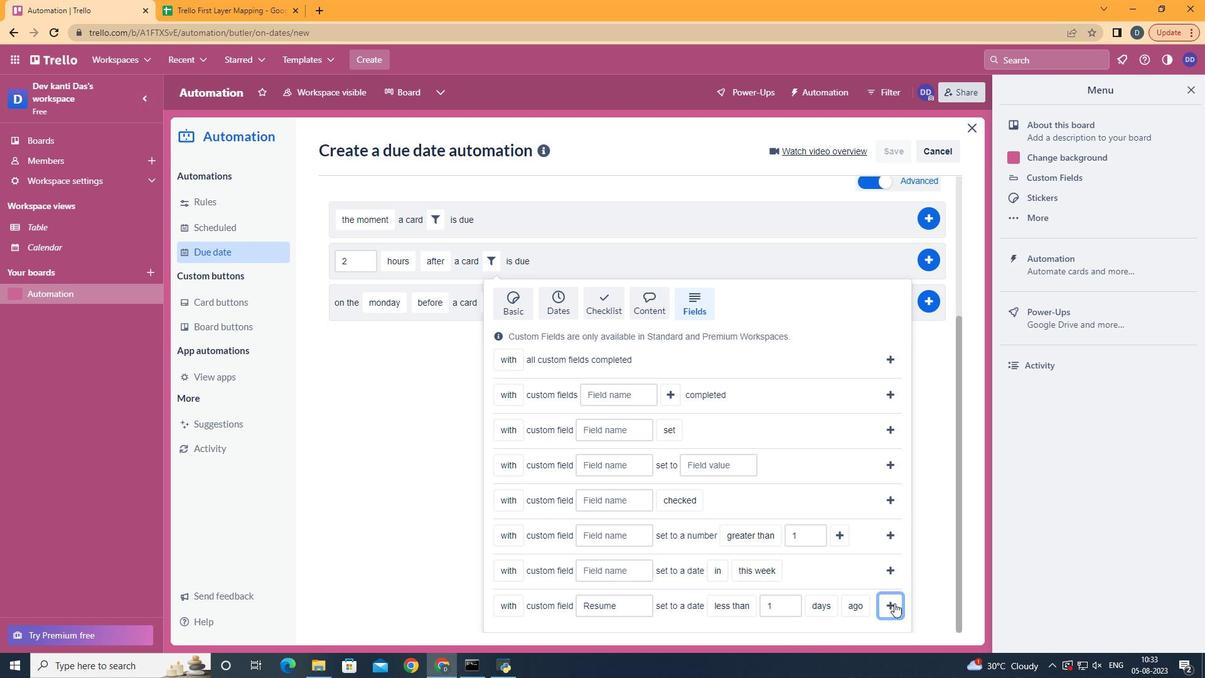 
Action: Mouse moved to (930, 464)
Screenshot: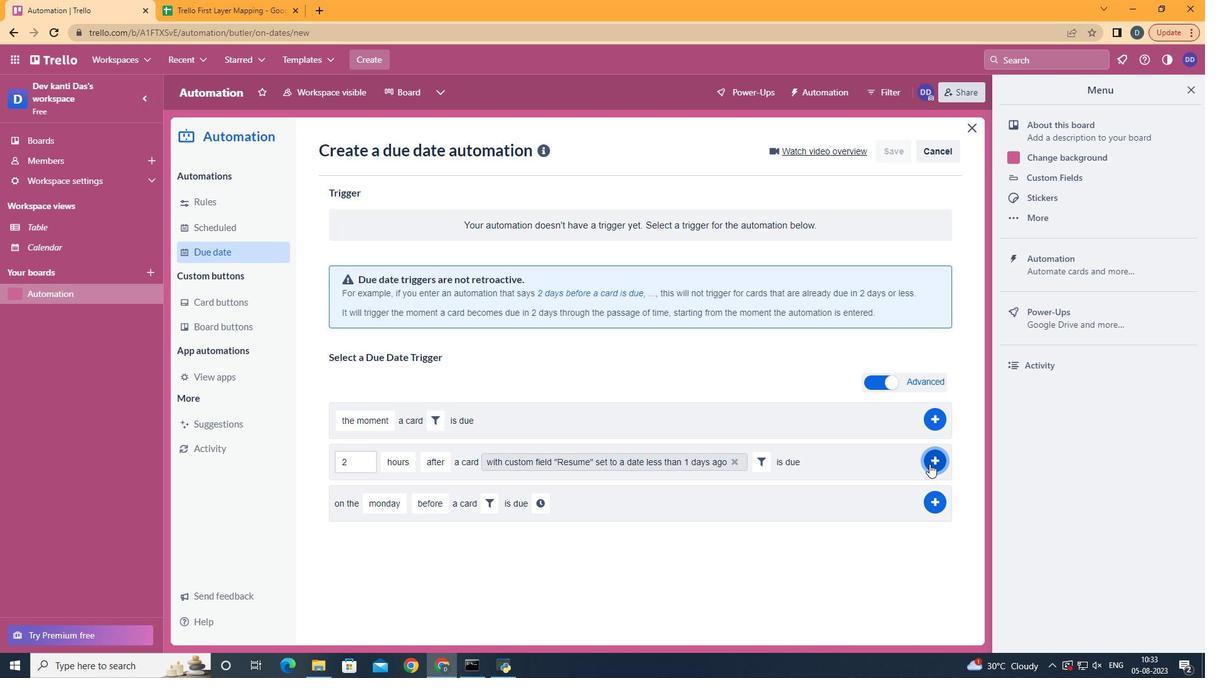 
Action: Mouse pressed left at (930, 464)
Screenshot: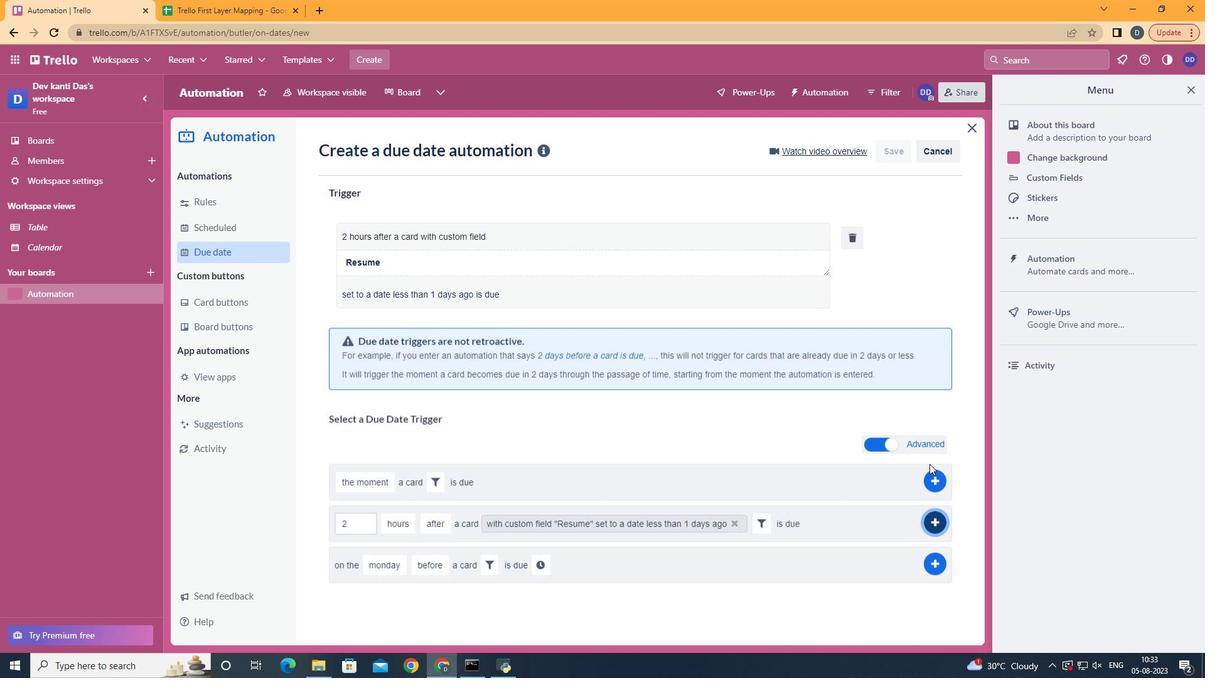 
Action: Mouse moved to (410, 268)
Screenshot: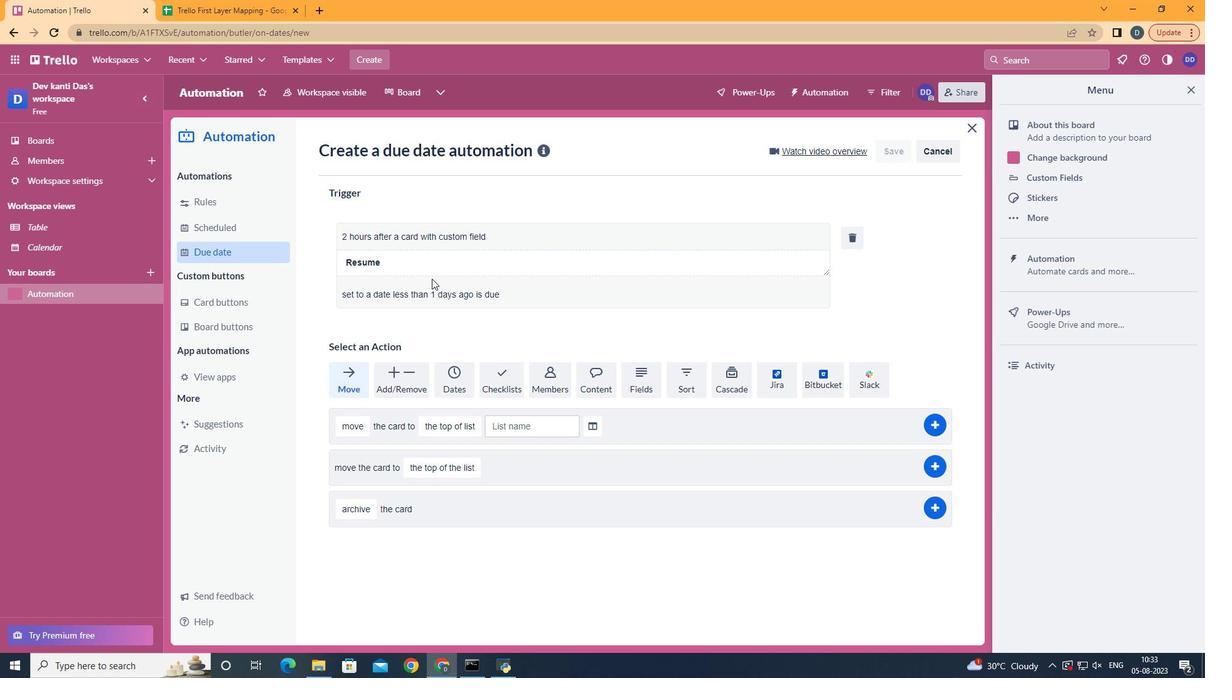 
